 Task: Search one way flight ticket for 2 adults, 2 infants in seat and 1 infant on lap in first from Obyan,saipan Island: Saipan International Airport (francisco C. Ada) to Rockford: Chicago Rockford International Airport(was Northwest Chicagoland Regional Airport At Rockford) on 5-1-2023. Number of bags: 3 checked bags. Price is upto 65000. Outbound departure time preference is 4:45.
Action: Mouse moved to (246, 401)
Screenshot: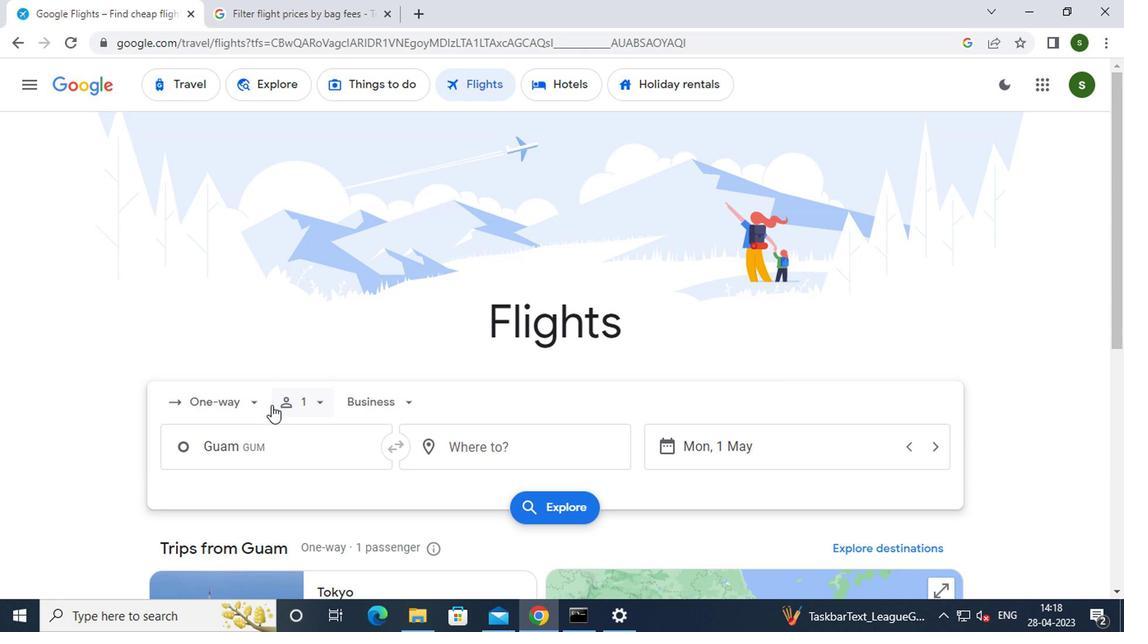
Action: Mouse pressed left at (246, 401)
Screenshot: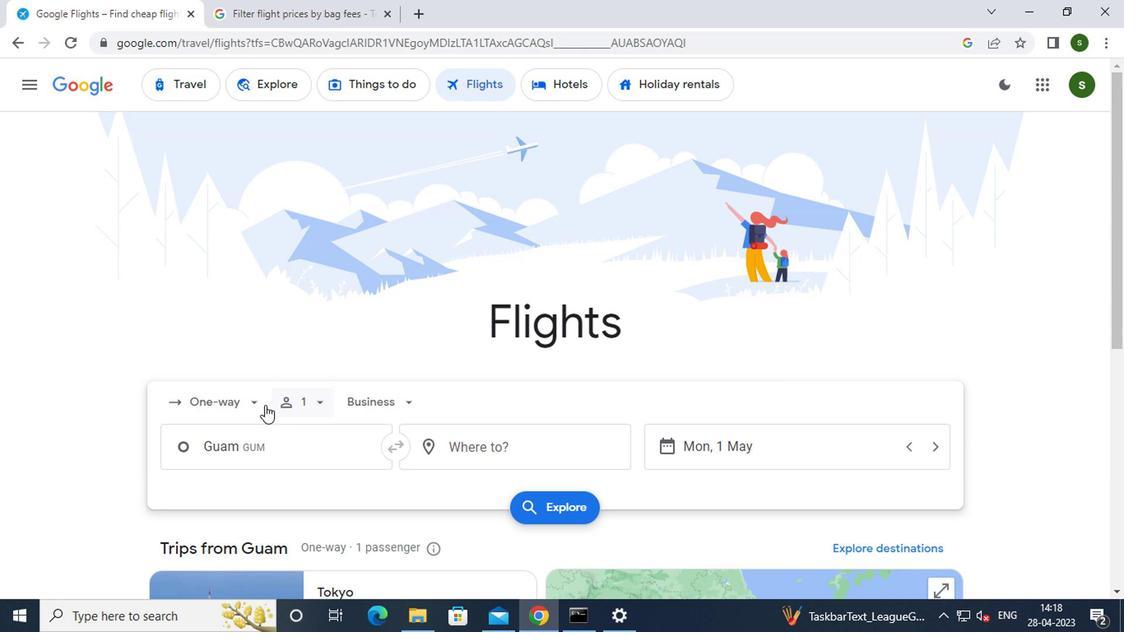 
Action: Mouse moved to (250, 478)
Screenshot: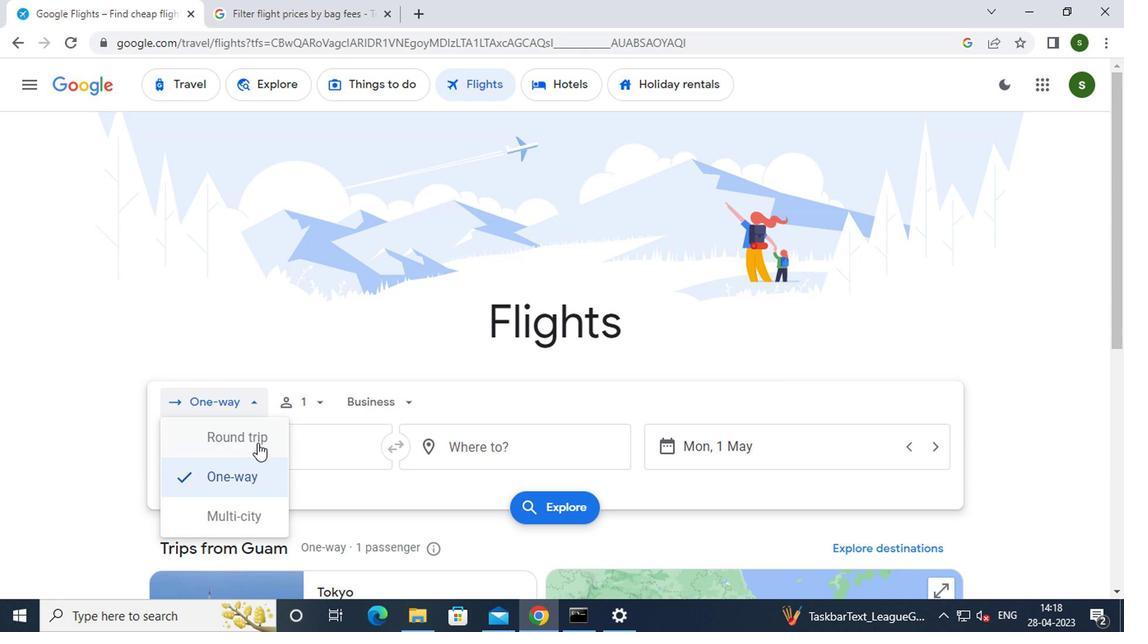 
Action: Mouse pressed left at (250, 478)
Screenshot: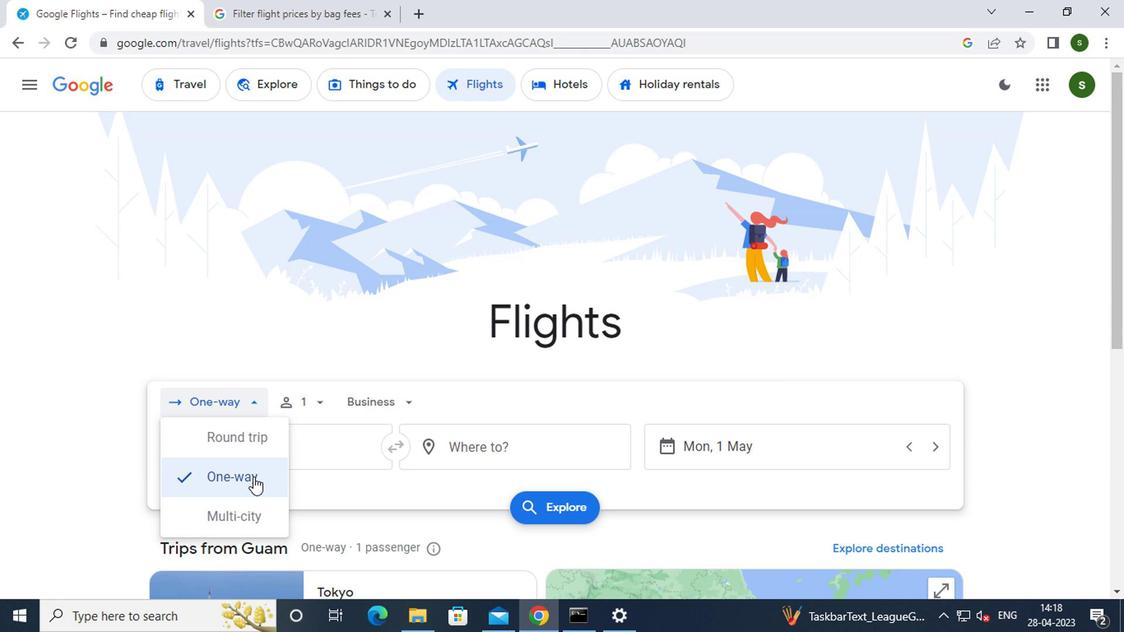 
Action: Mouse moved to (312, 395)
Screenshot: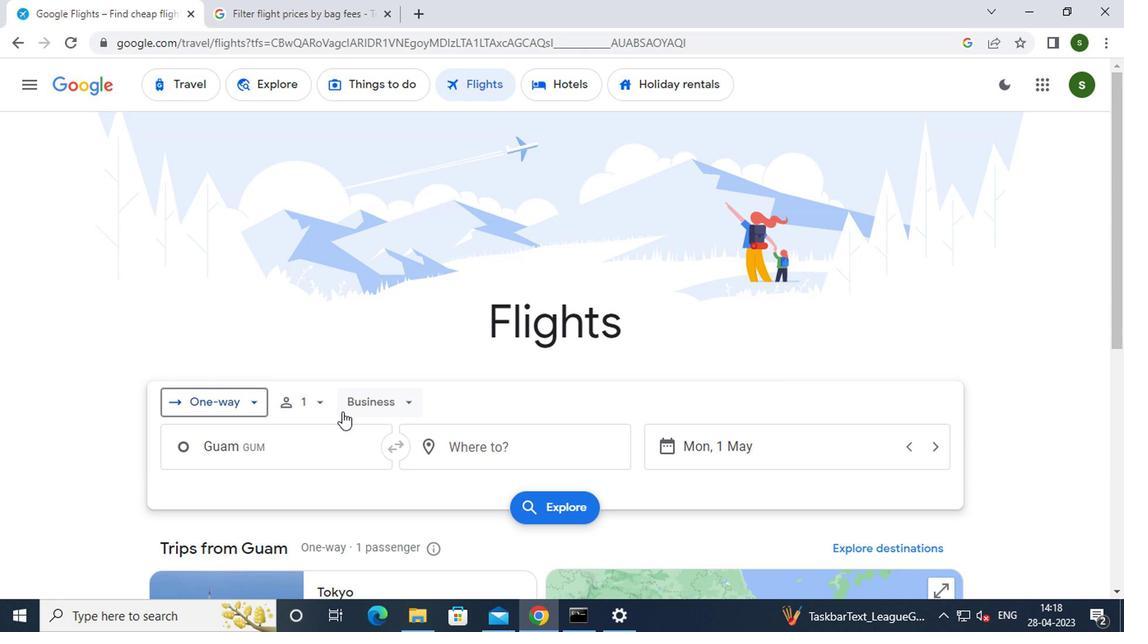 
Action: Mouse pressed left at (312, 395)
Screenshot: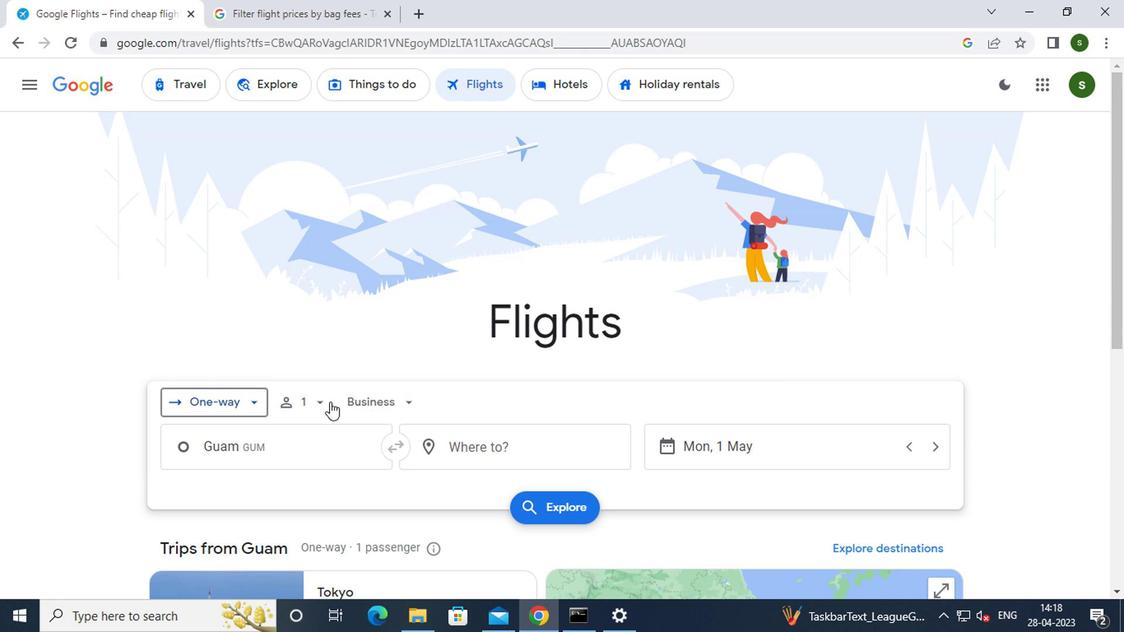 
Action: Mouse moved to (441, 442)
Screenshot: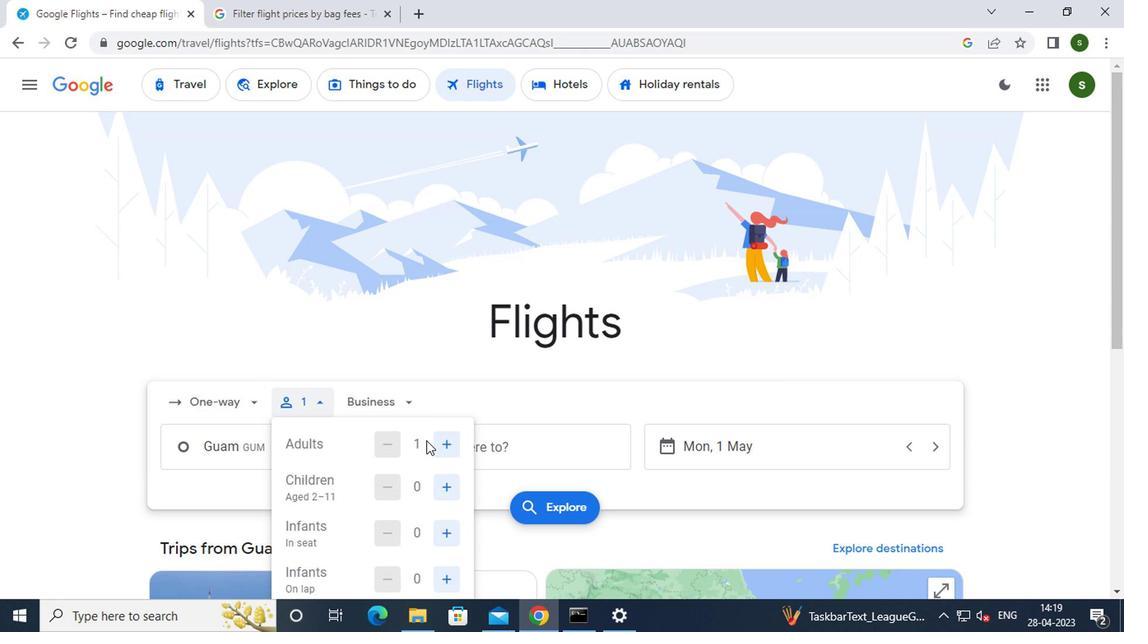 
Action: Mouse pressed left at (441, 442)
Screenshot: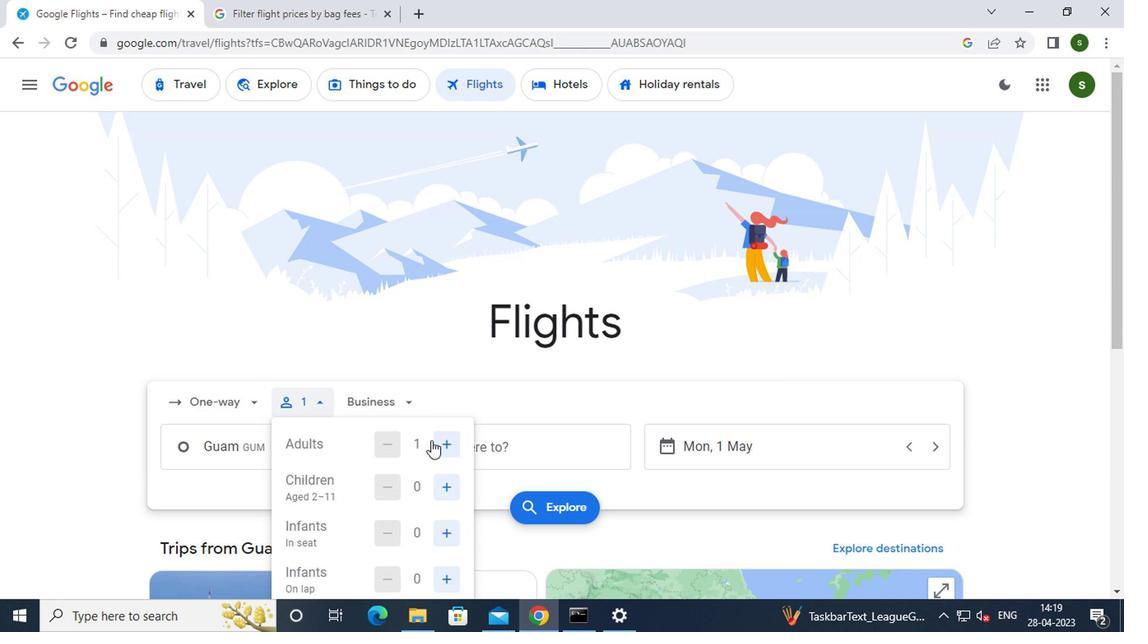 
Action: Mouse pressed left at (441, 442)
Screenshot: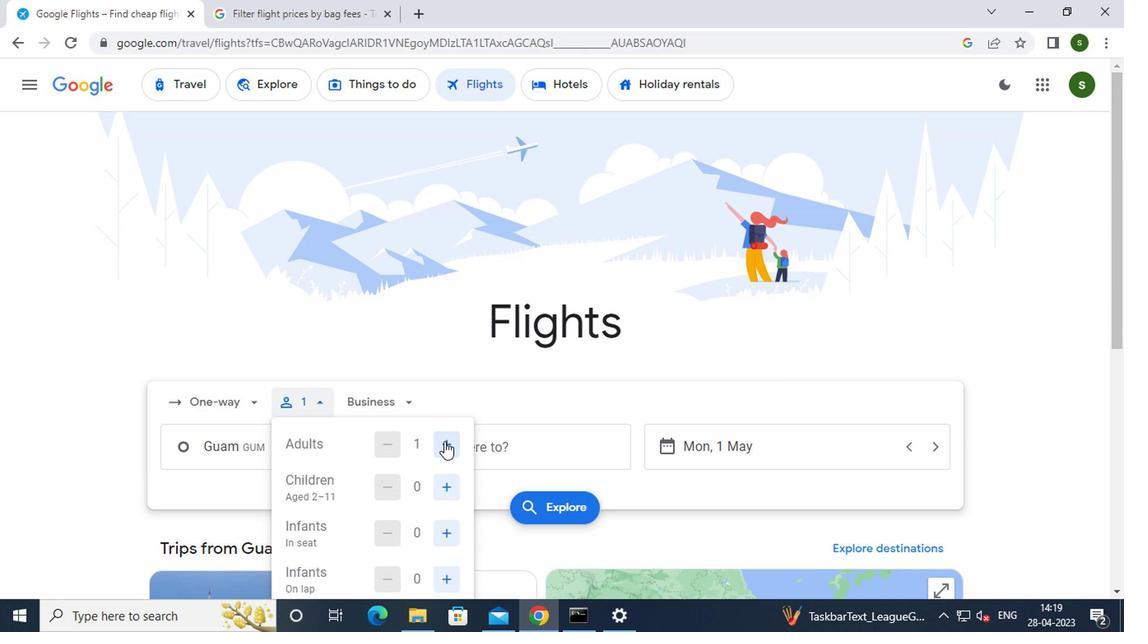
Action: Mouse moved to (383, 449)
Screenshot: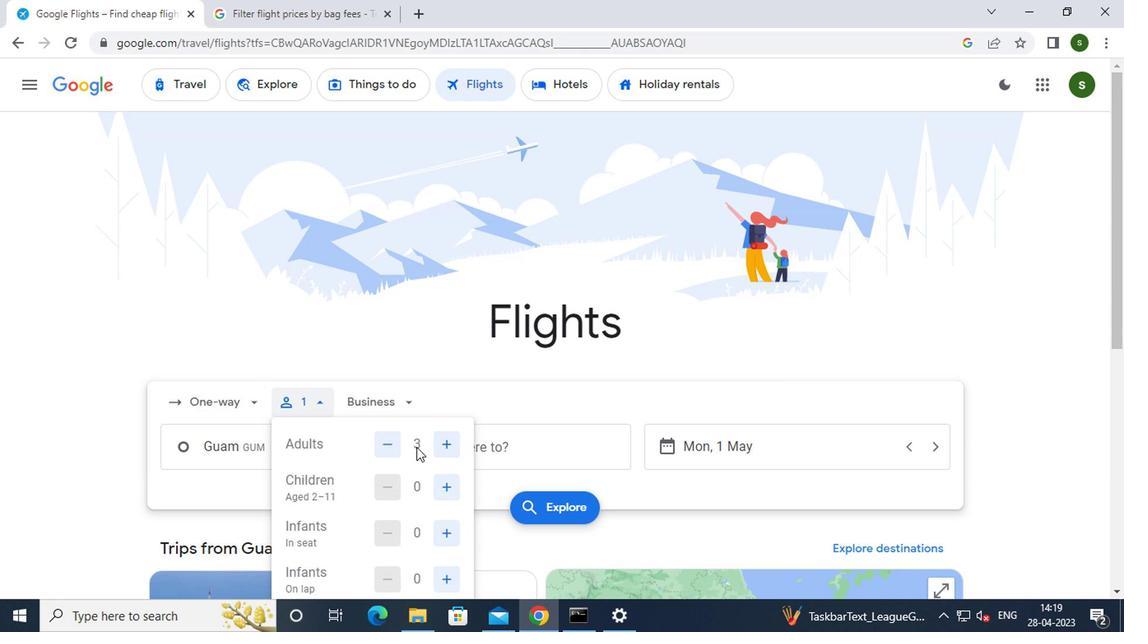 
Action: Mouse pressed left at (383, 449)
Screenshot: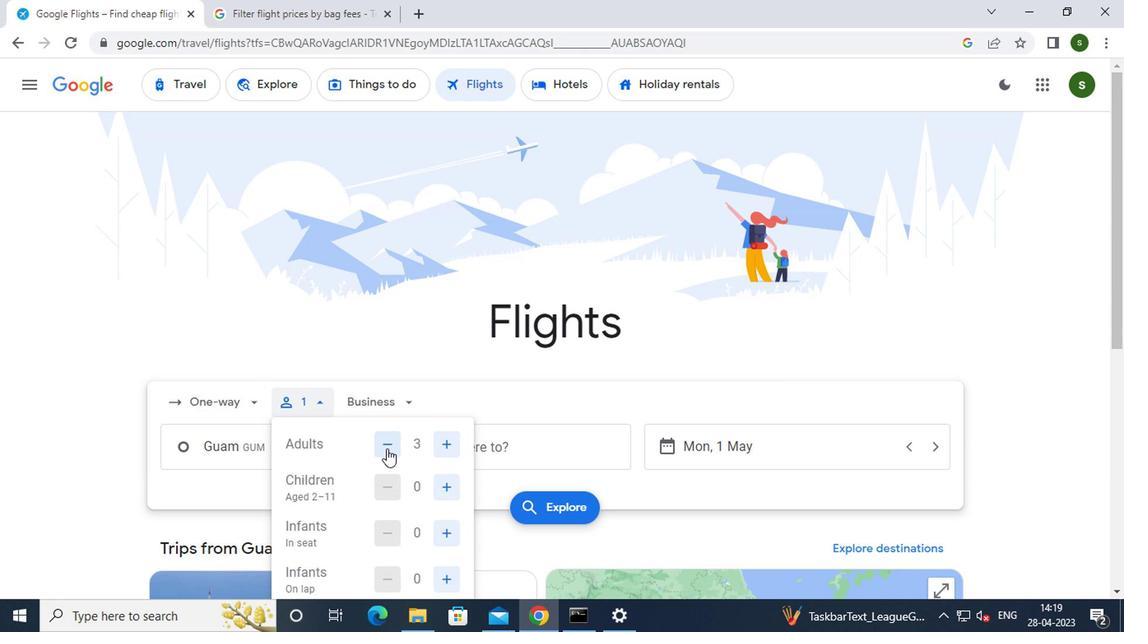 
Action: Mouse moved to (437, 527)
Screenshot: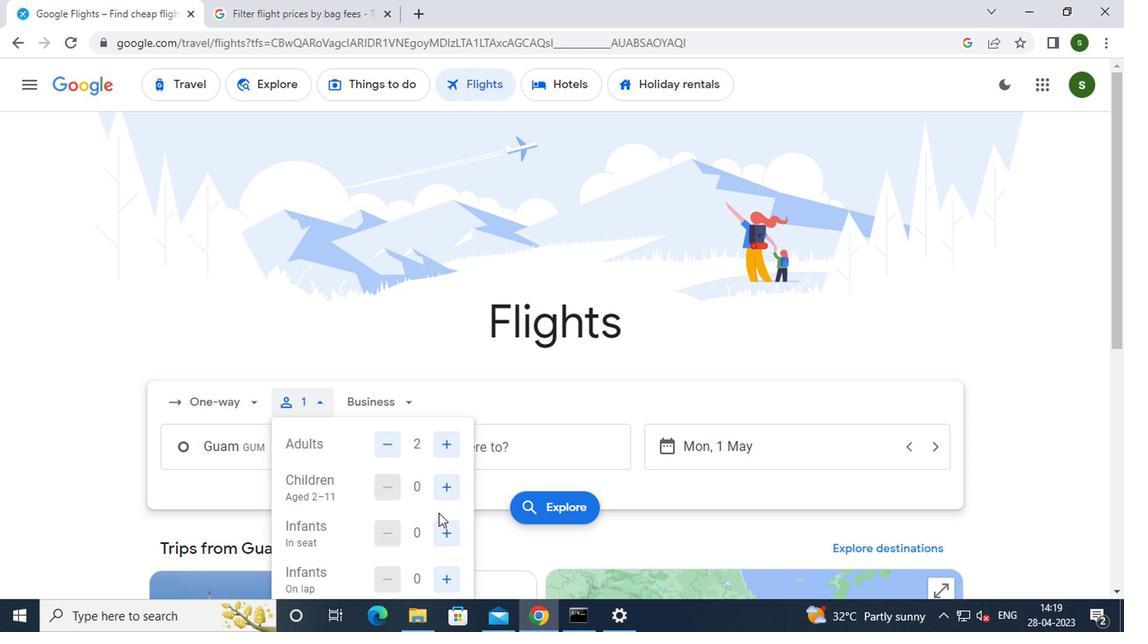 
Action: Mouse pressed left at (437, 527)
Screenshot: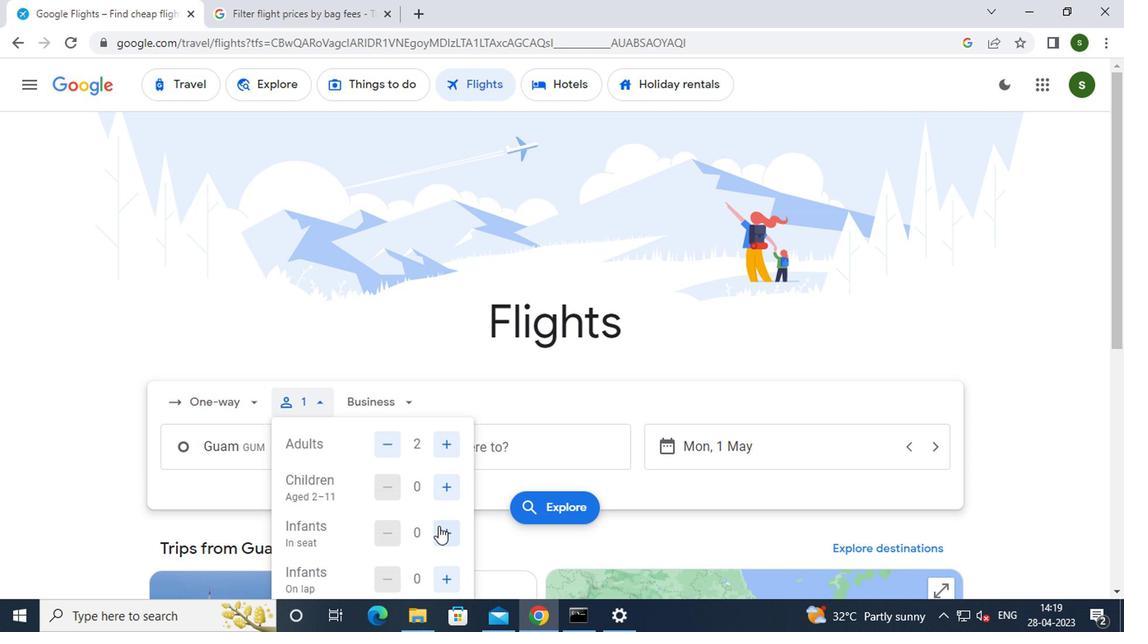 
Action: Mouse pressed left at (437, 527)
Screenshot: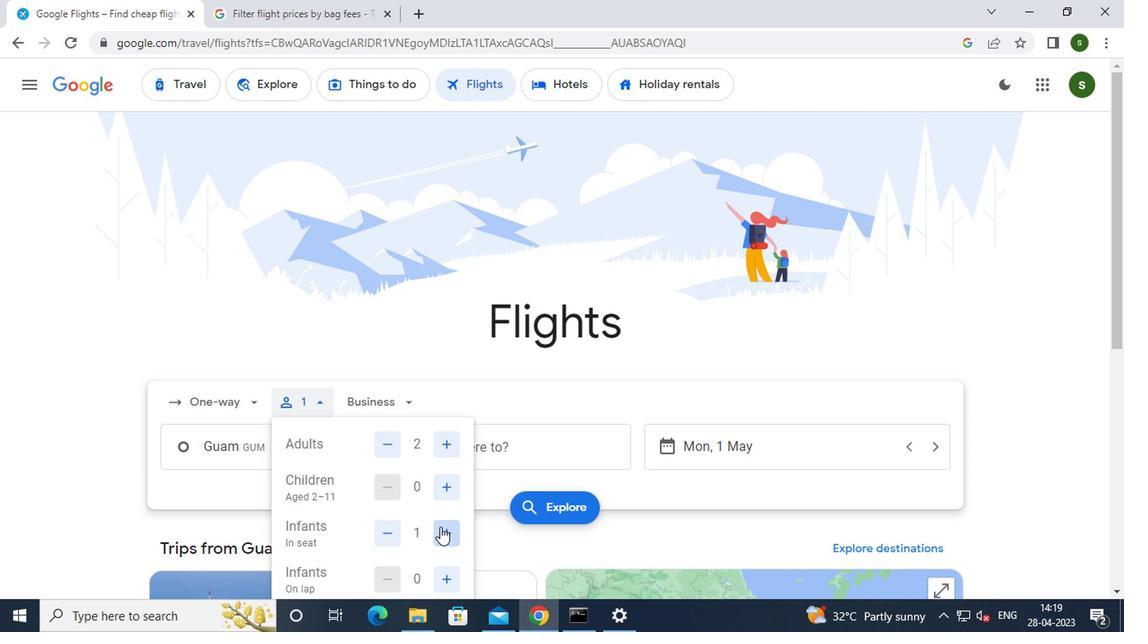 
Action: Mouse moved to (443, 574)
Screenshot: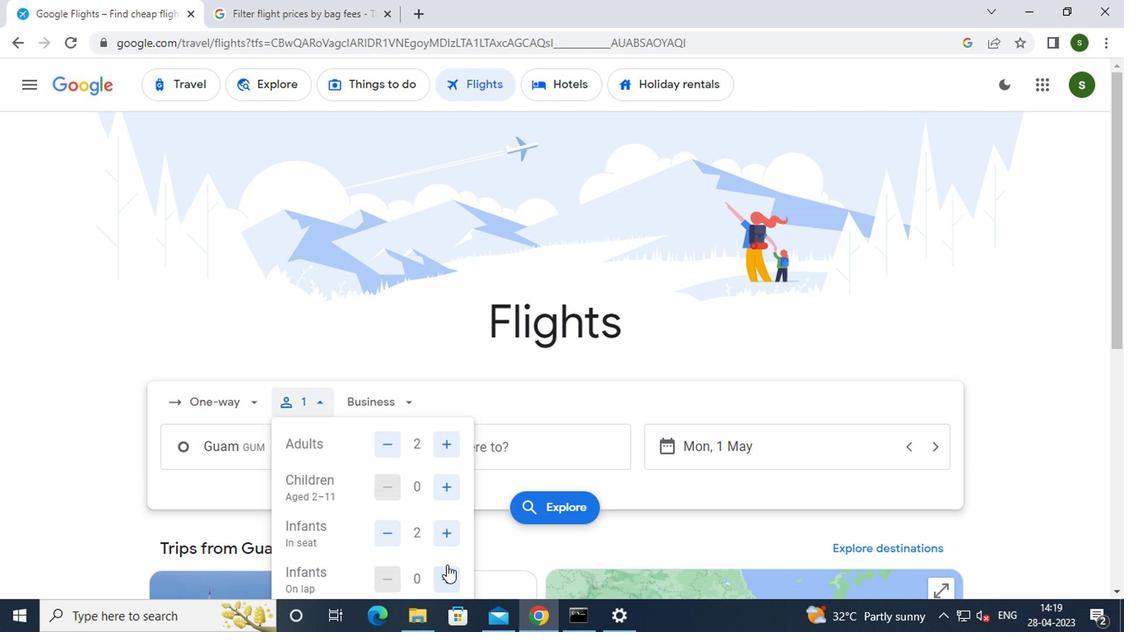 
Action: Mouse pressed left at (443, 574)
Screenshot: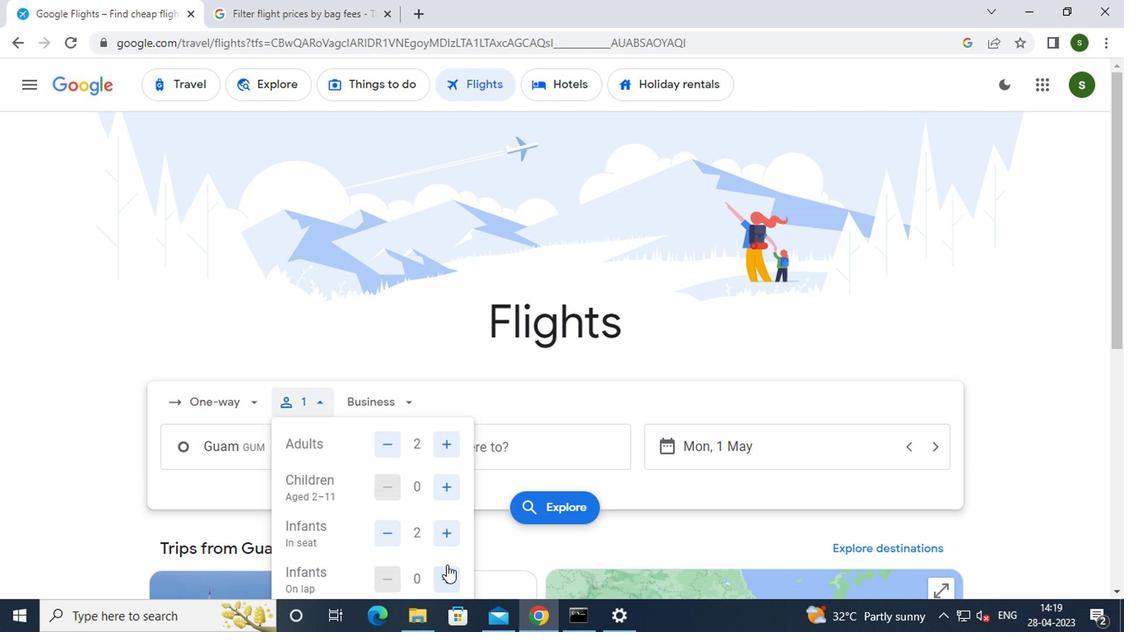 
Action: Mouse moved to (384, 399)
Screenshot: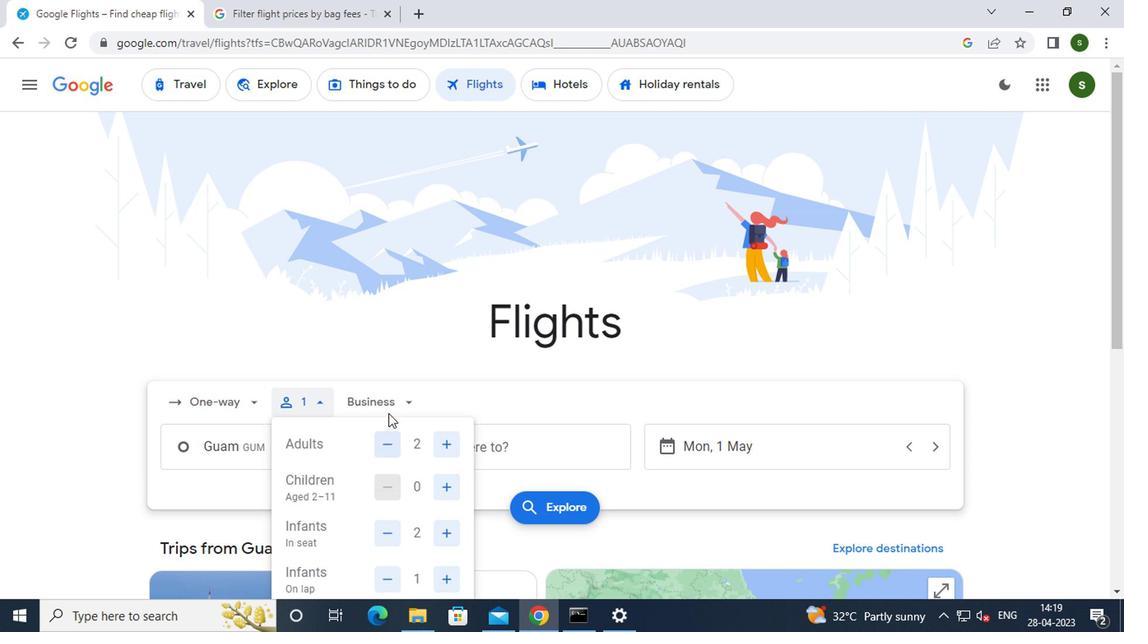 
Action: Mouse pressed left at (384, 399)
Screenshot: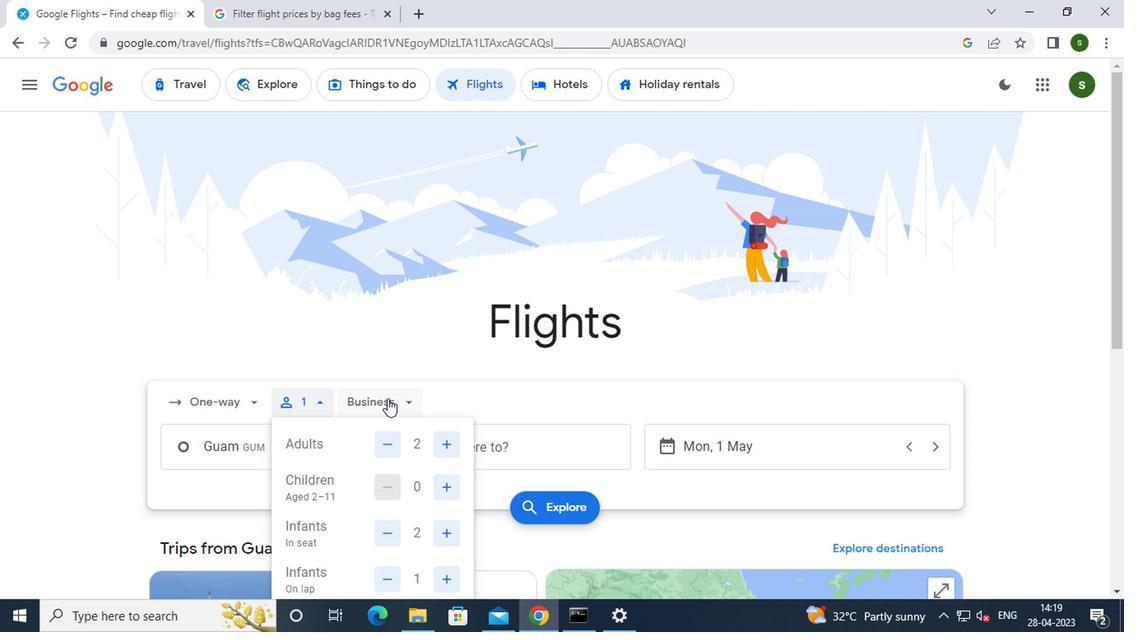 
Action: Mouse moved to (402, 551)
Screenshot: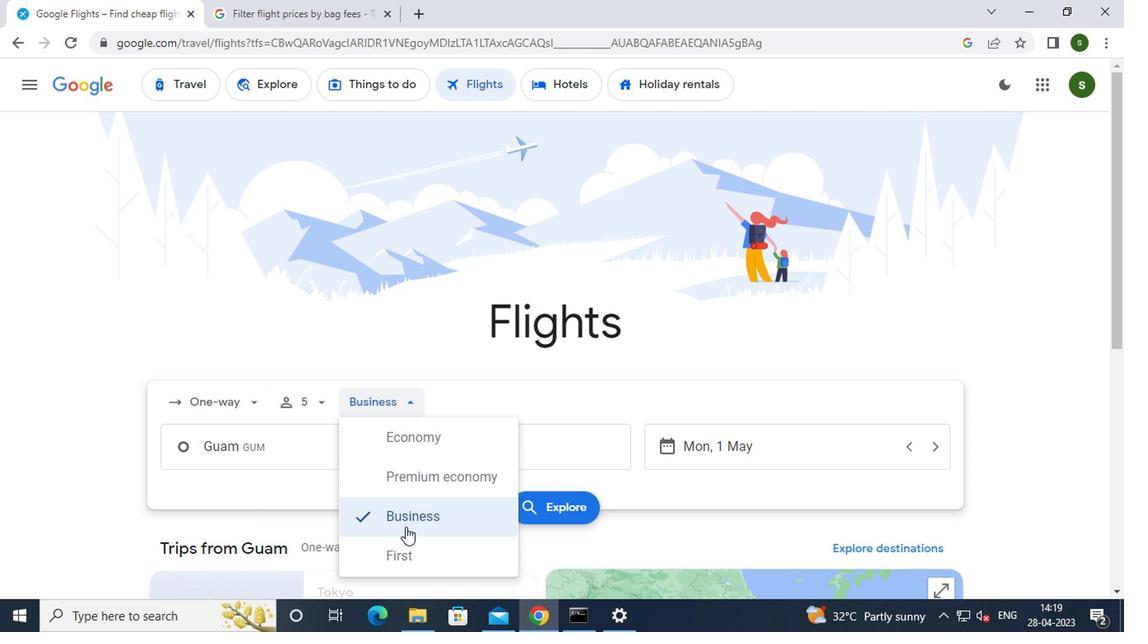 
Action: Mouse pressed left at (402, 551)
Screenshot: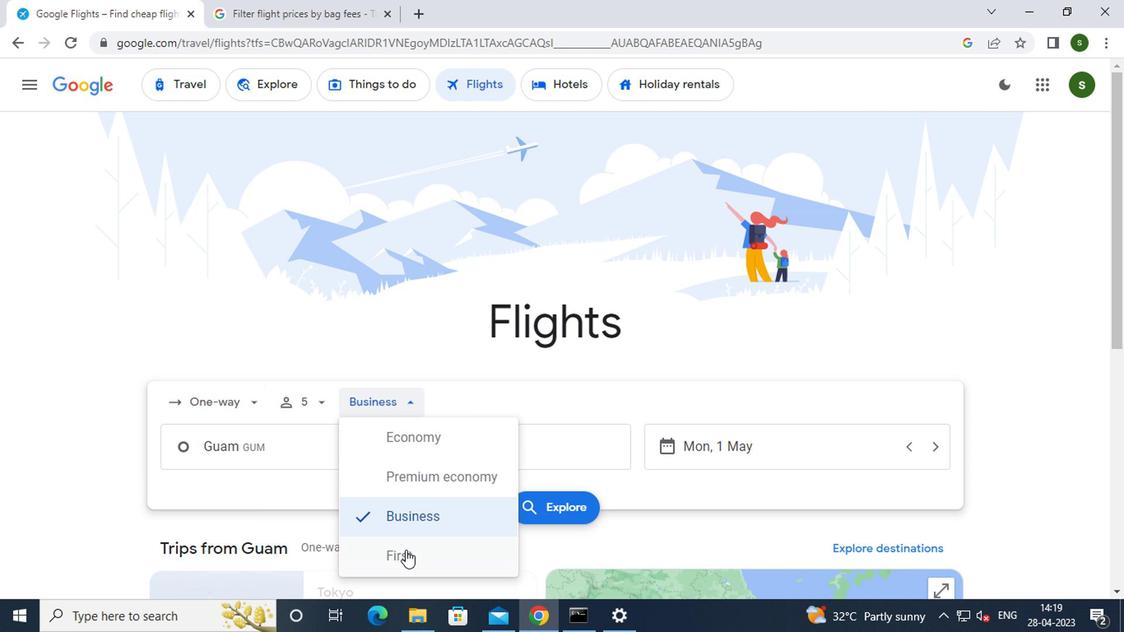 
Action: Mouse moved to (315, 448)
Screenshot: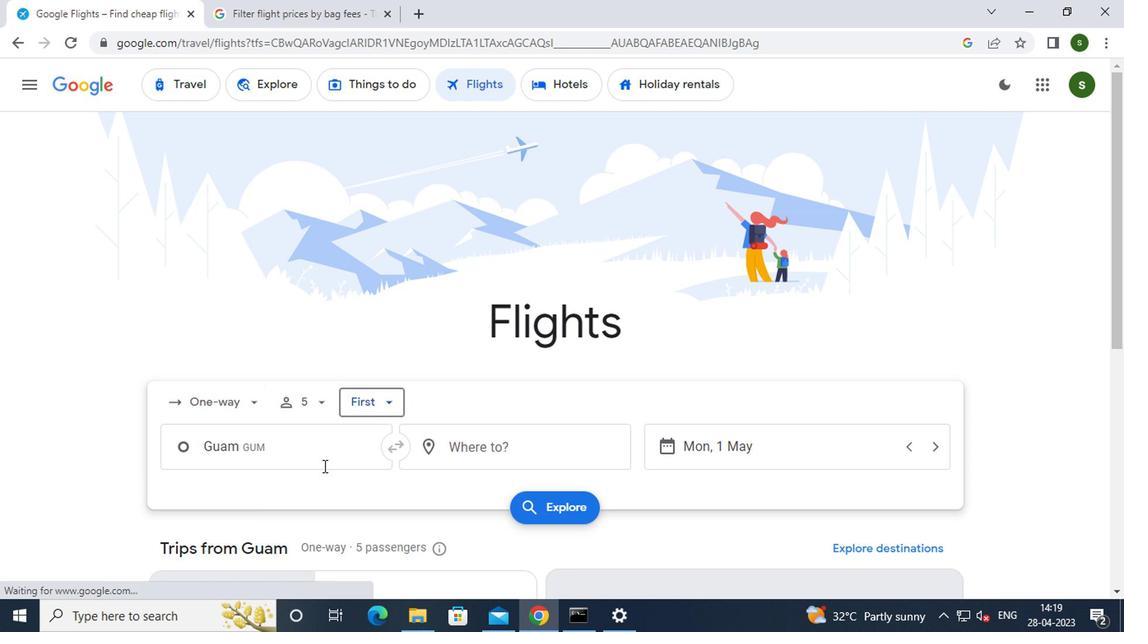 
Action: Mouse pressed left at (315, 448)
Screenshot: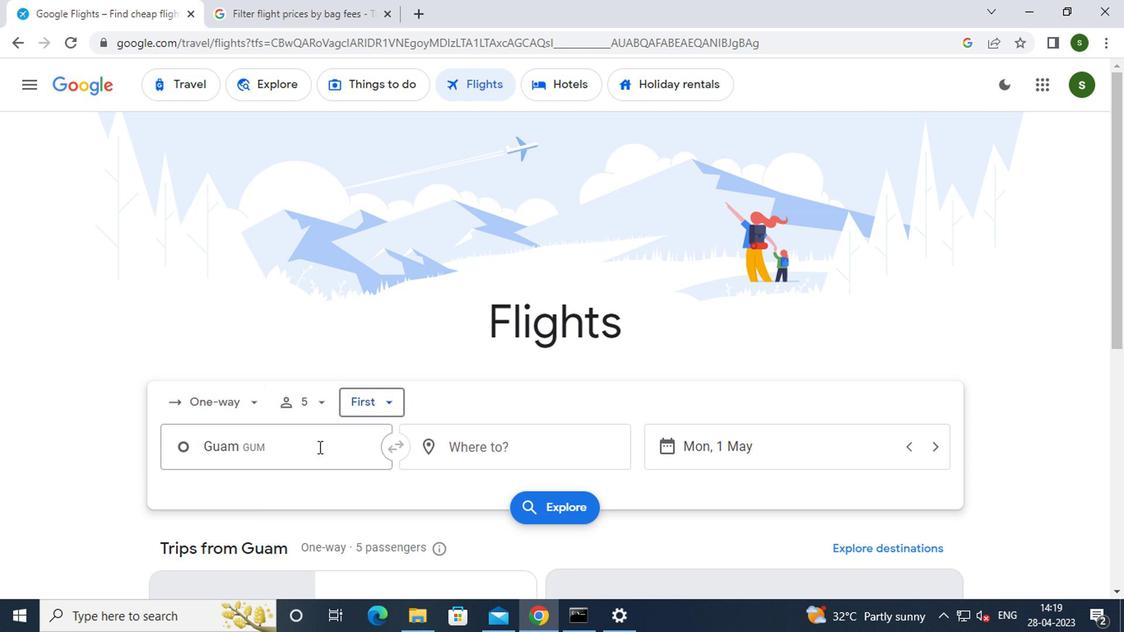 
Action: Key pressed o<Key.caps_lock>byan
Screenshot: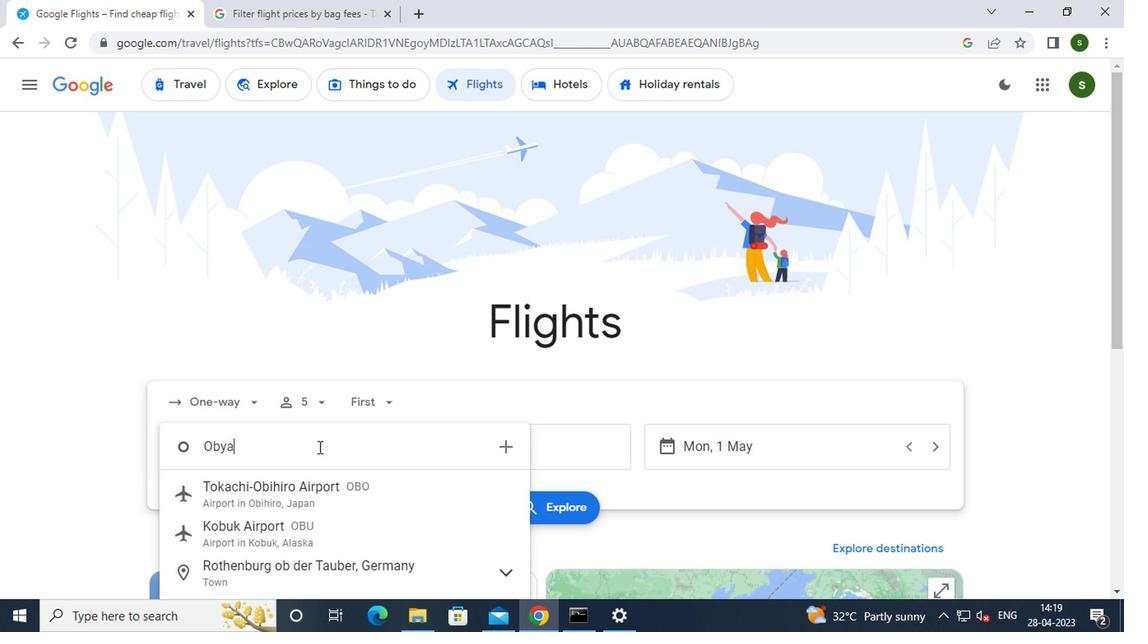 
Action: Mouse moved to (322, 533)
Screenshot: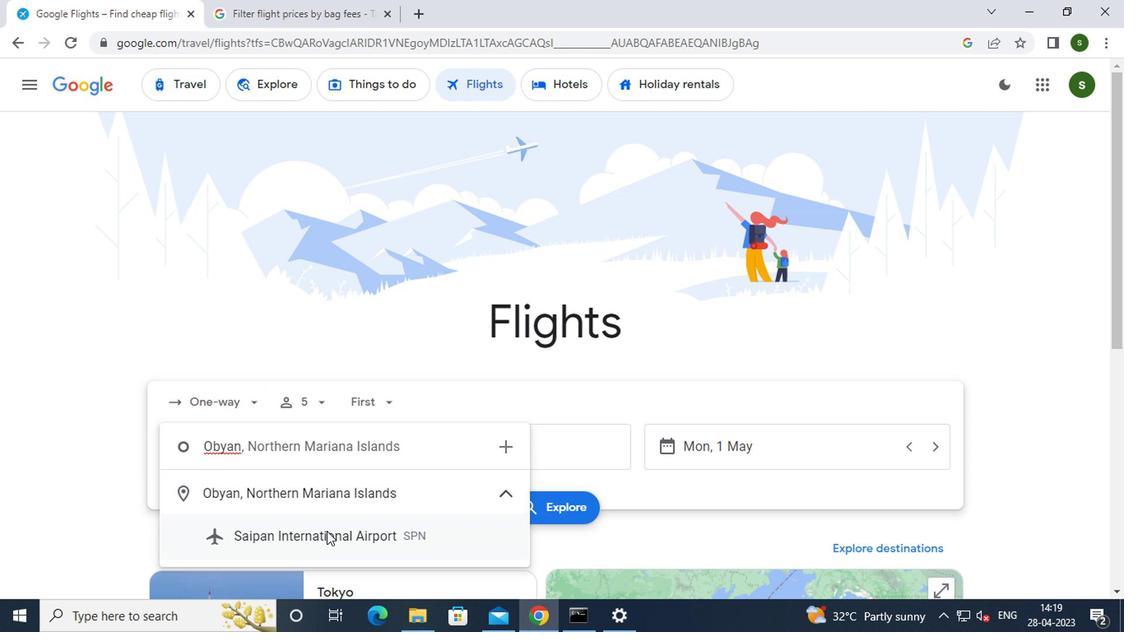 
Action: Mouse pressed left at (322, 533)
Screenshot: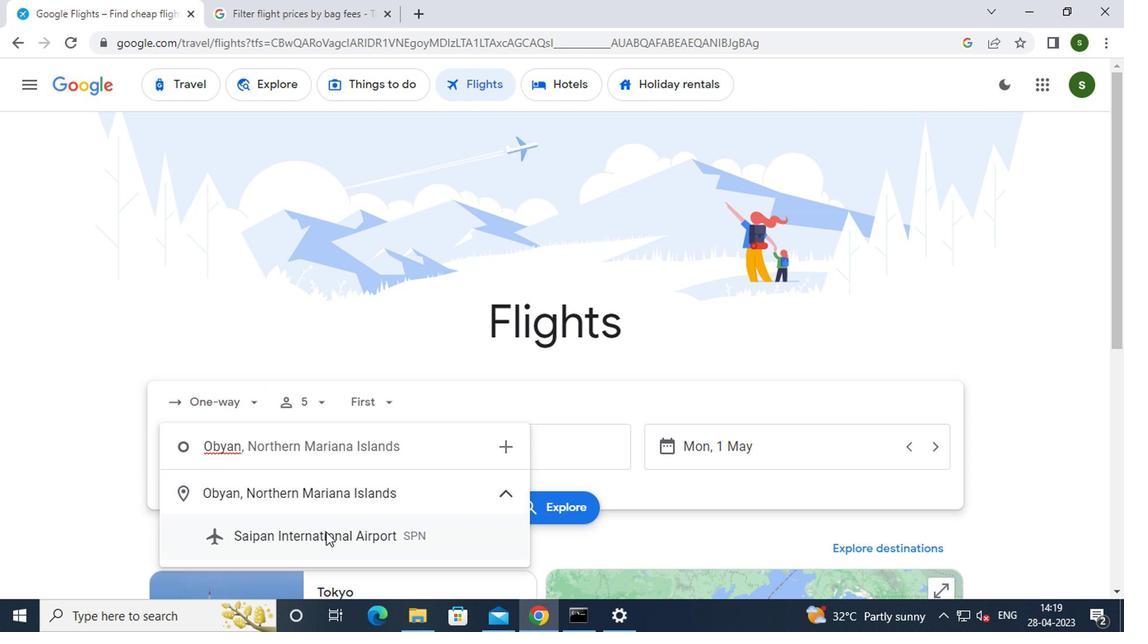 
Action: Mouse moved to (452, 440)
Screenshot: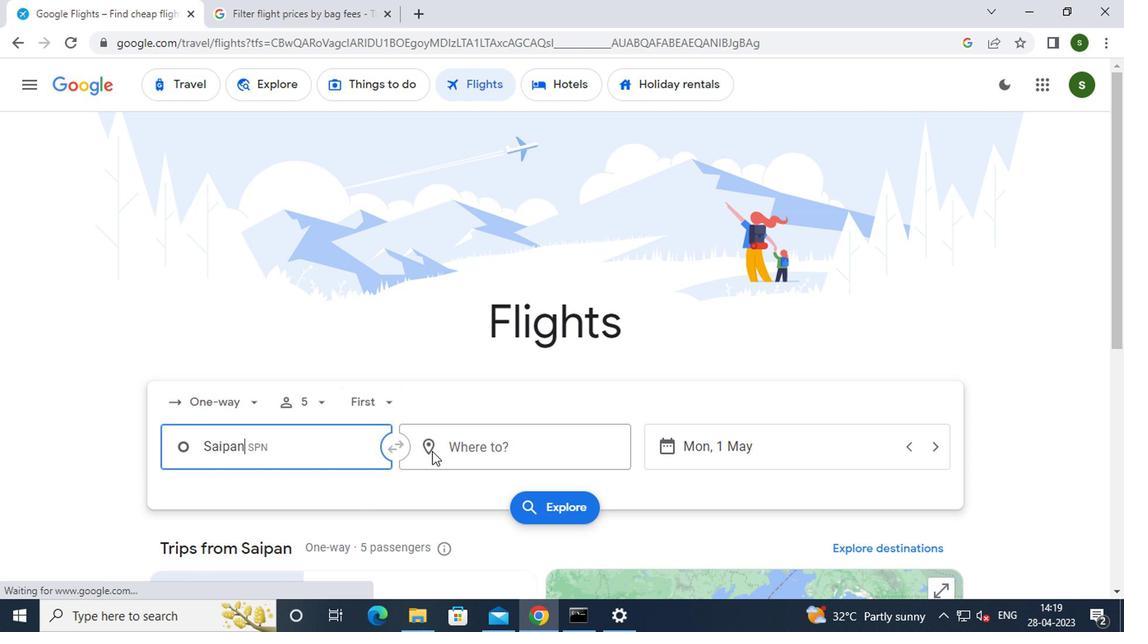 
Action: Mouse pressed left at (452, 440)
Screenshot: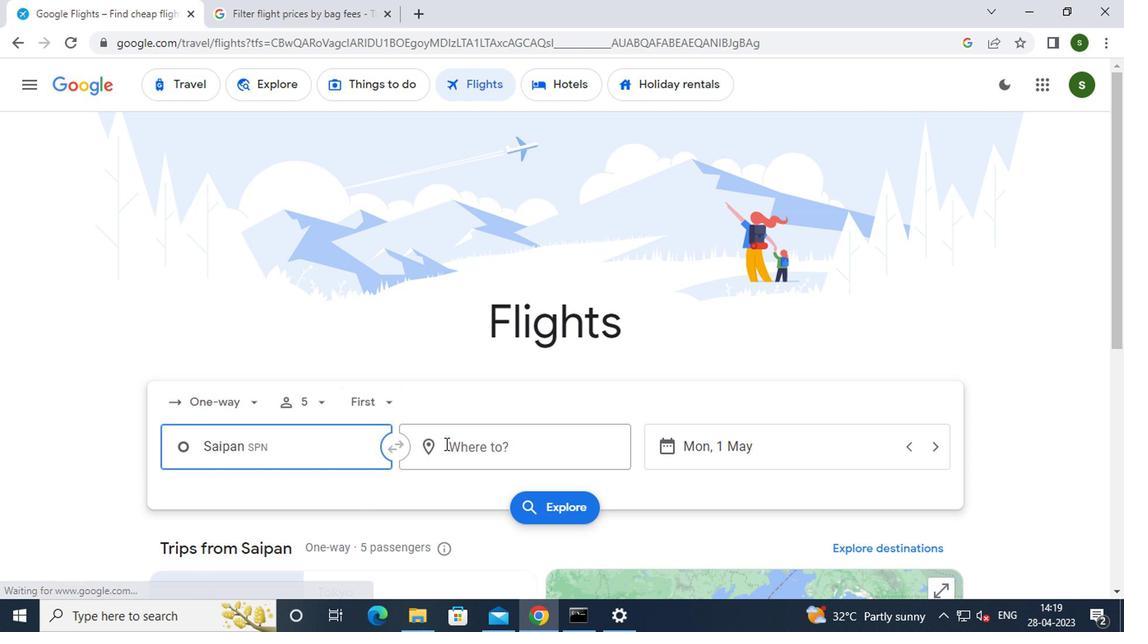 
Action: Mouse moved to (456, 439)
Screenshot: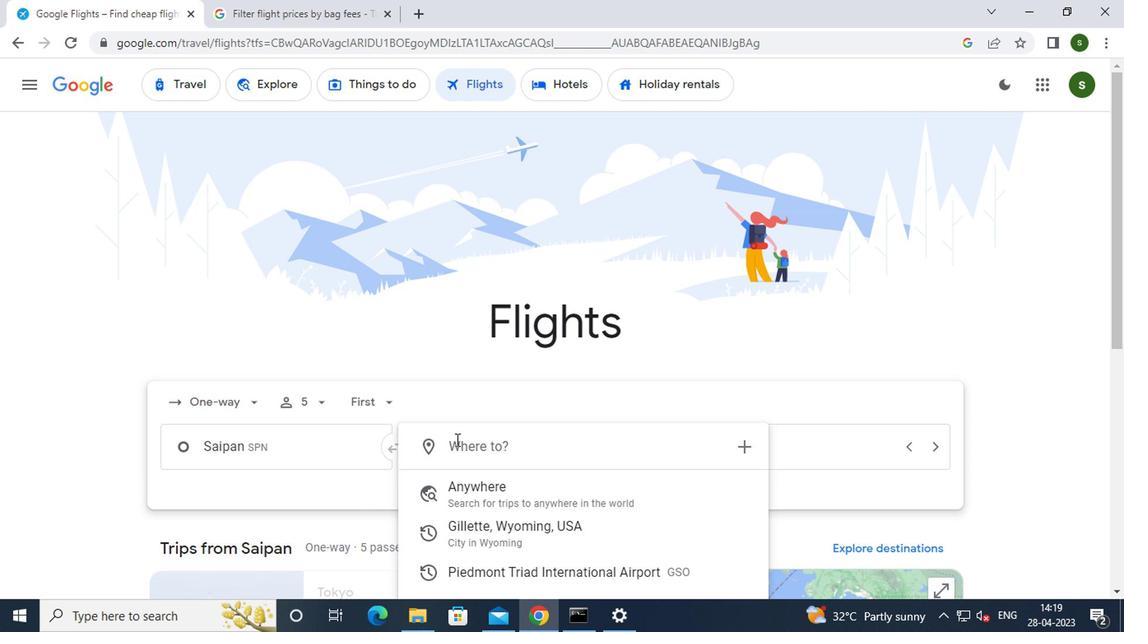
Action: Key pressed <Key.caps_lock>r<Key.caps_lock>ockford
Screenshot: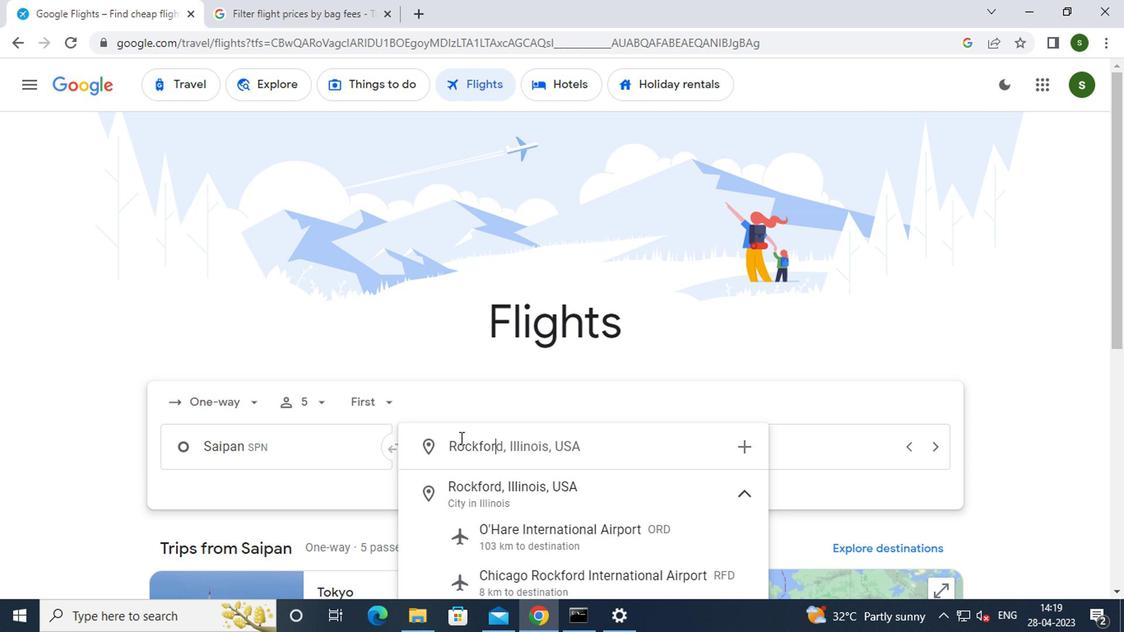 
Action: Mouse moved to (607, 586)
Screenshot: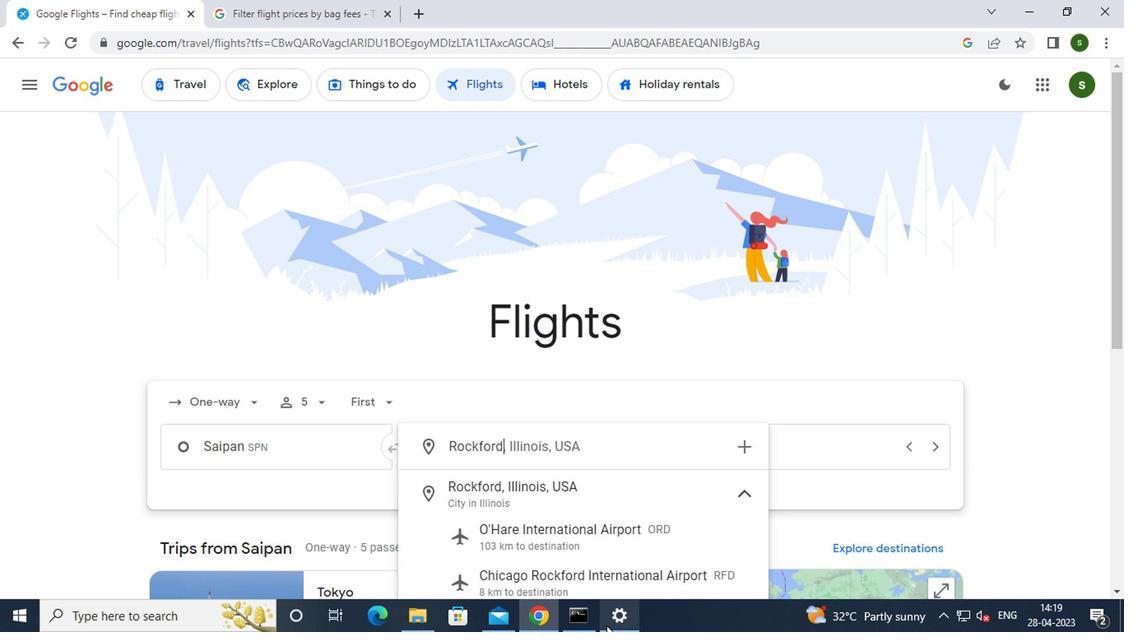 
Action: Mouse pressed left at (607, 586)
Screenshot: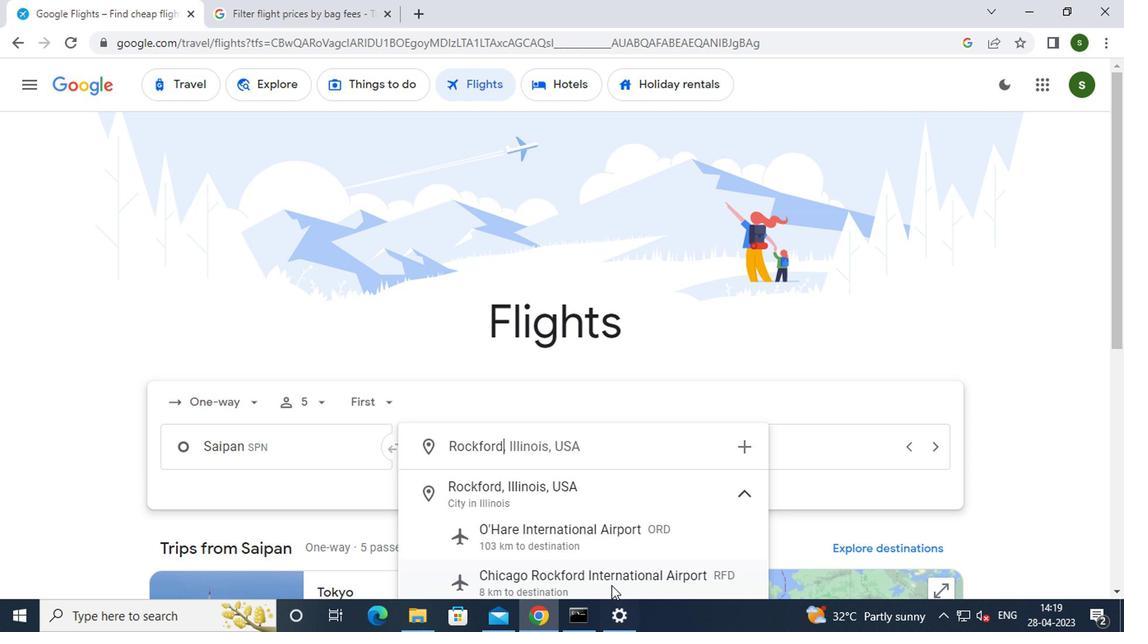 
Action: Mouse moved to (763, 445)
Screenshot: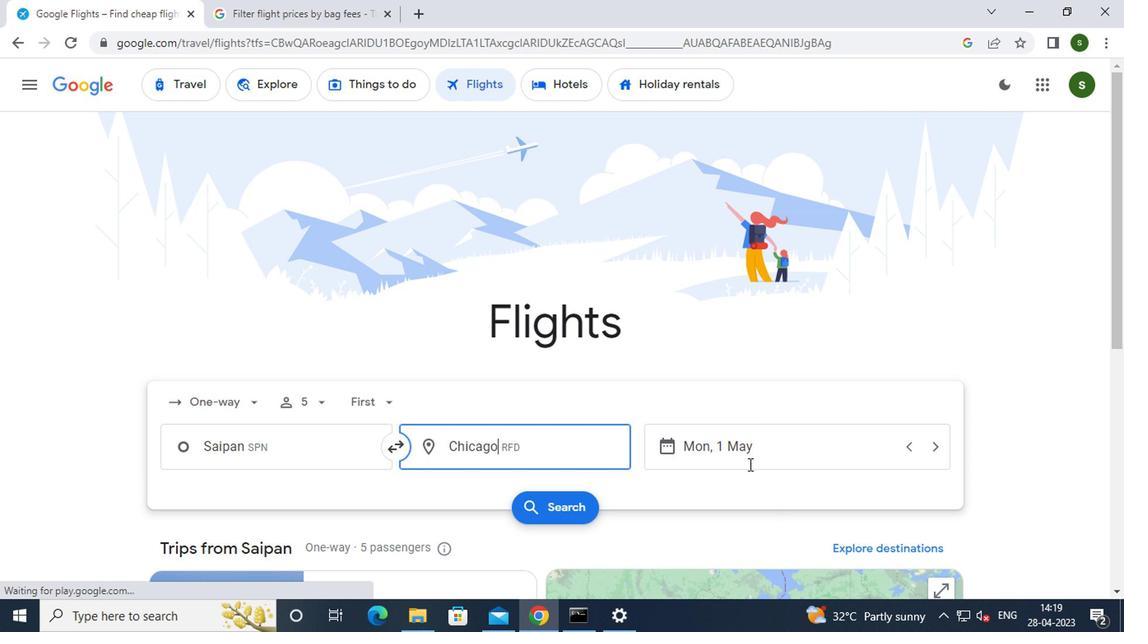 
Action: Mouse pressed left at (763, 445)
Screenshot: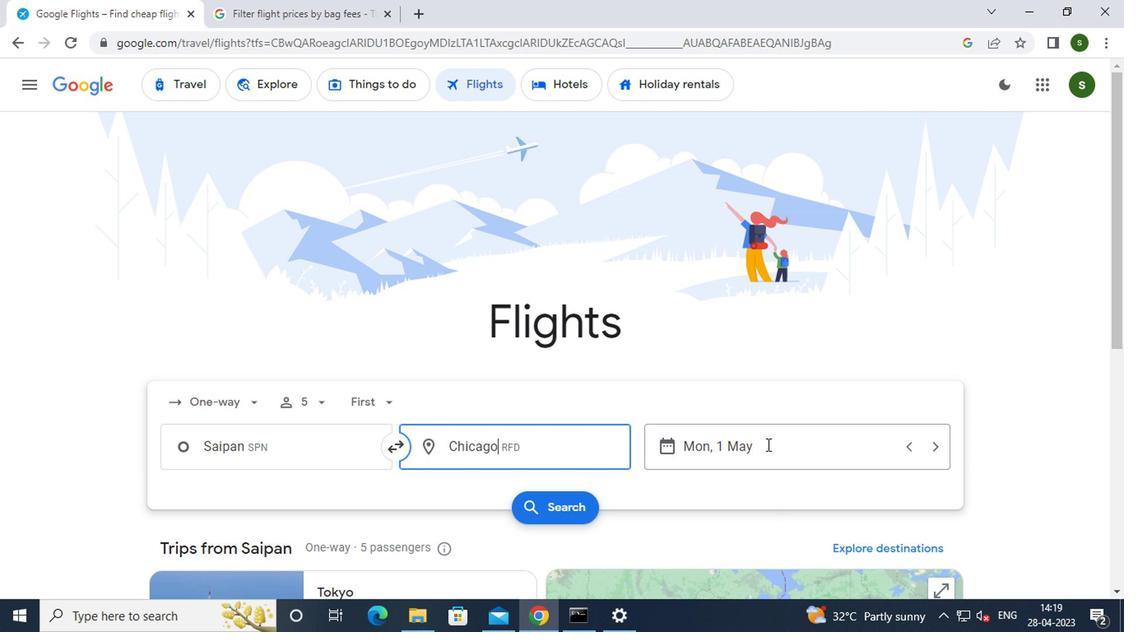 
Action: Mouse moved to (725, 301)
Screenshot: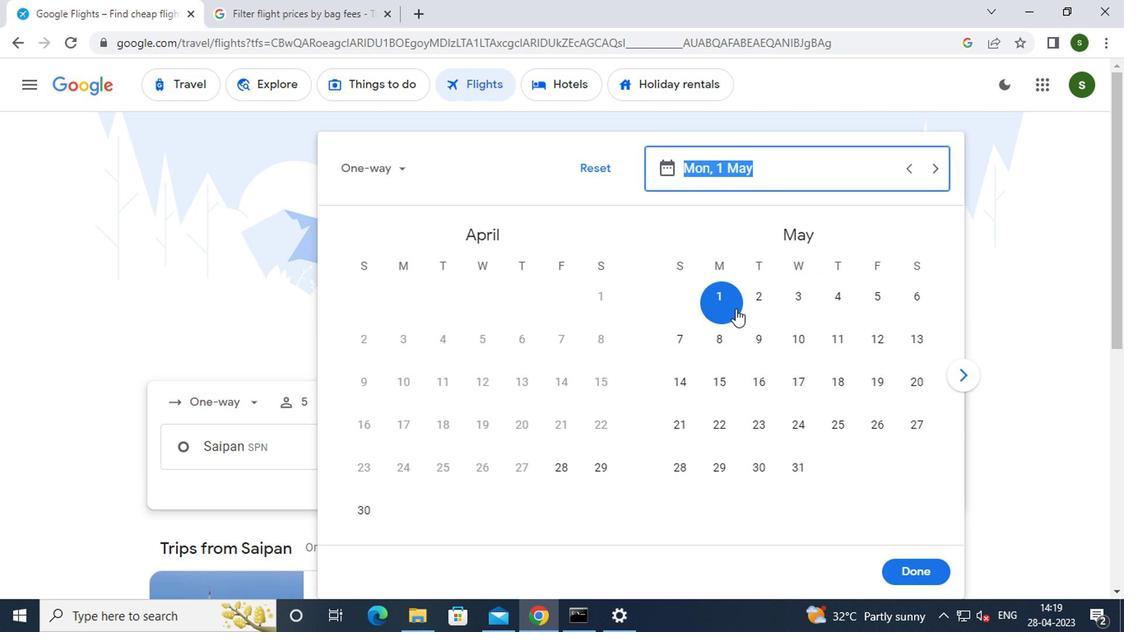 
Action: Mouse pressed left at (725, 301)
Screenshot: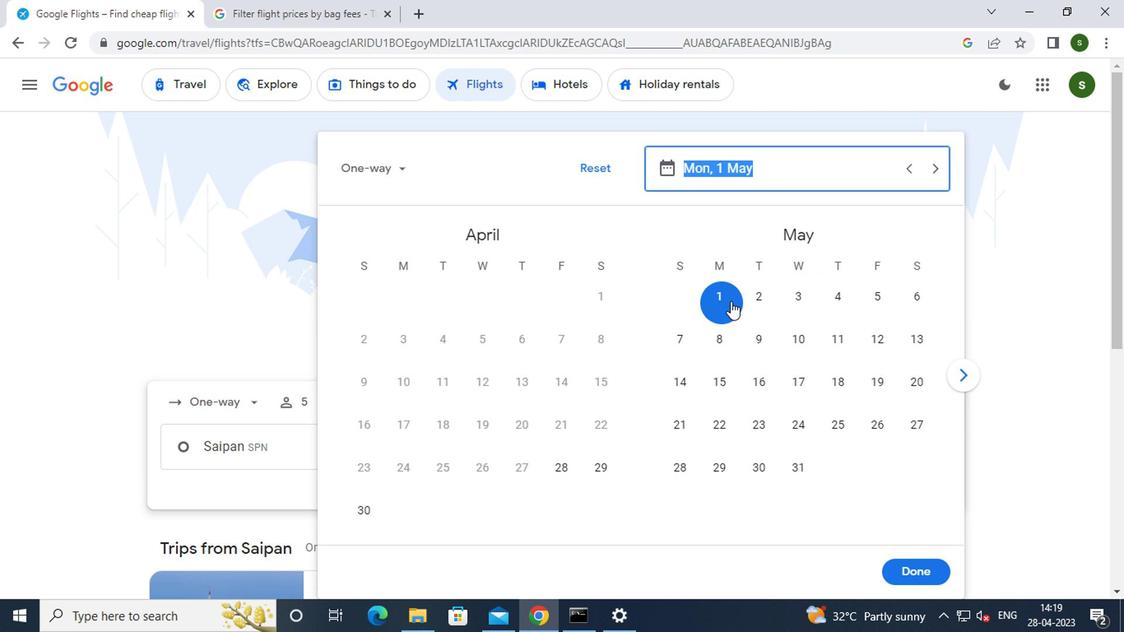 
Action: Mouse moved to (894, 567)
Screenshot: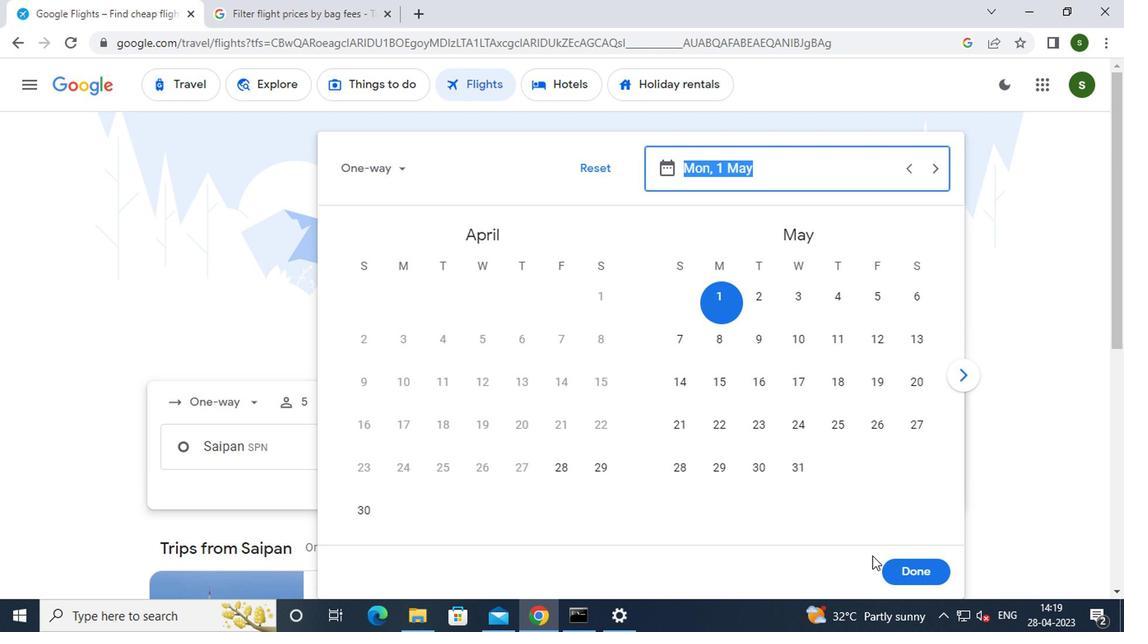 
Action: Mouse pressed left at (894, 567)
Screenshot: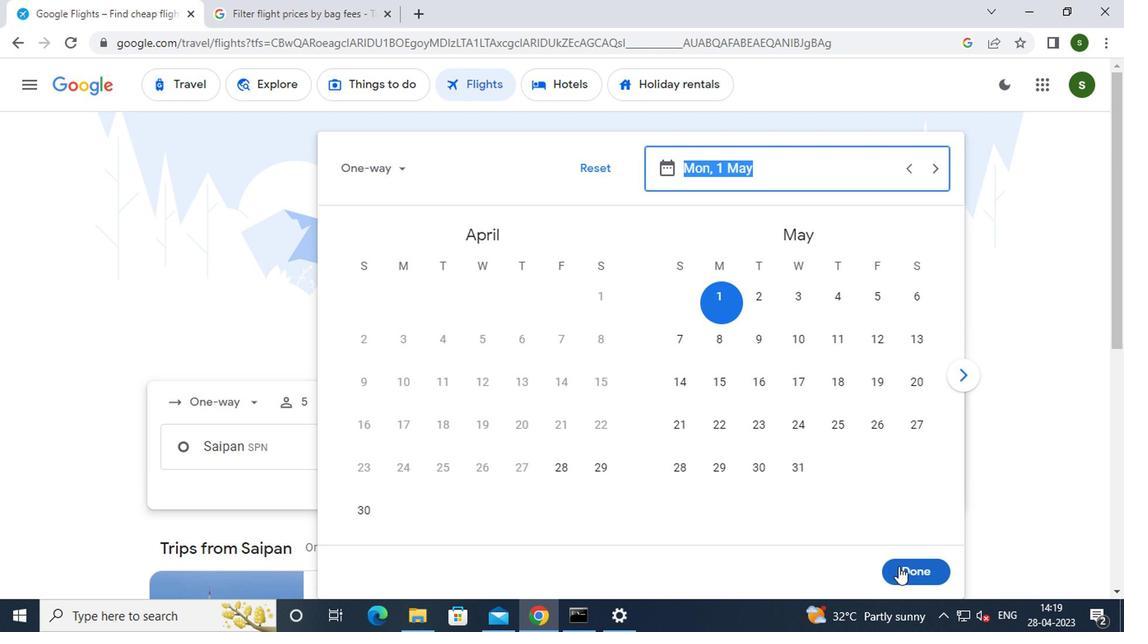 
Action: Mouse moved to (554, 507)
Screenshot: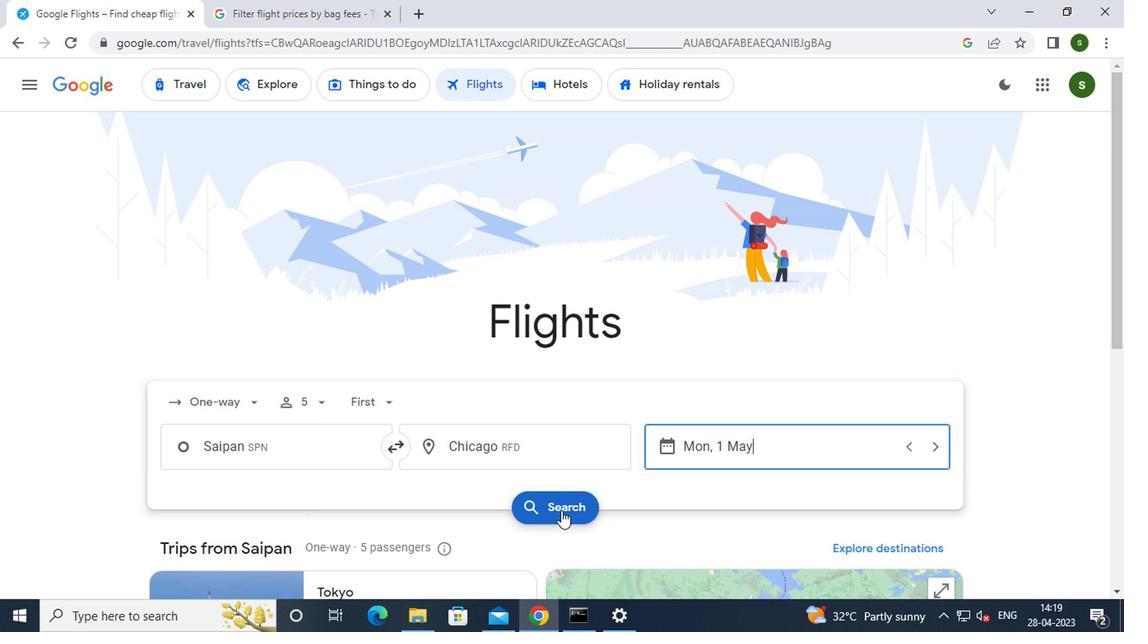 
Action: Mouse pressed left at (554, 507)
Screenshot: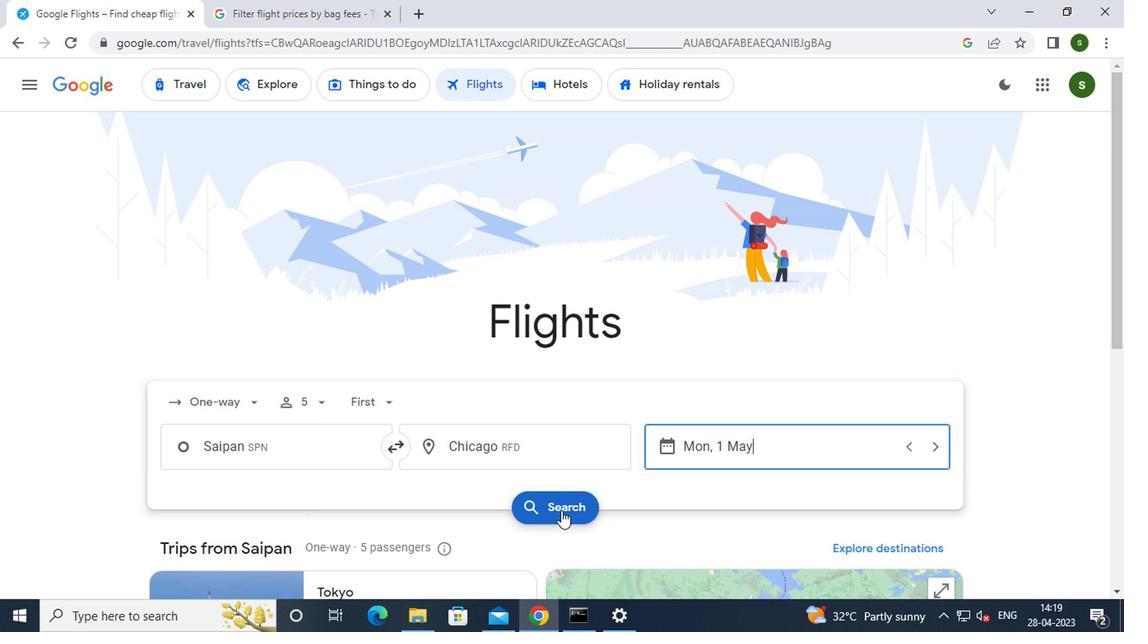 
Action: Mouse moved to (189, 247)
Screenshot: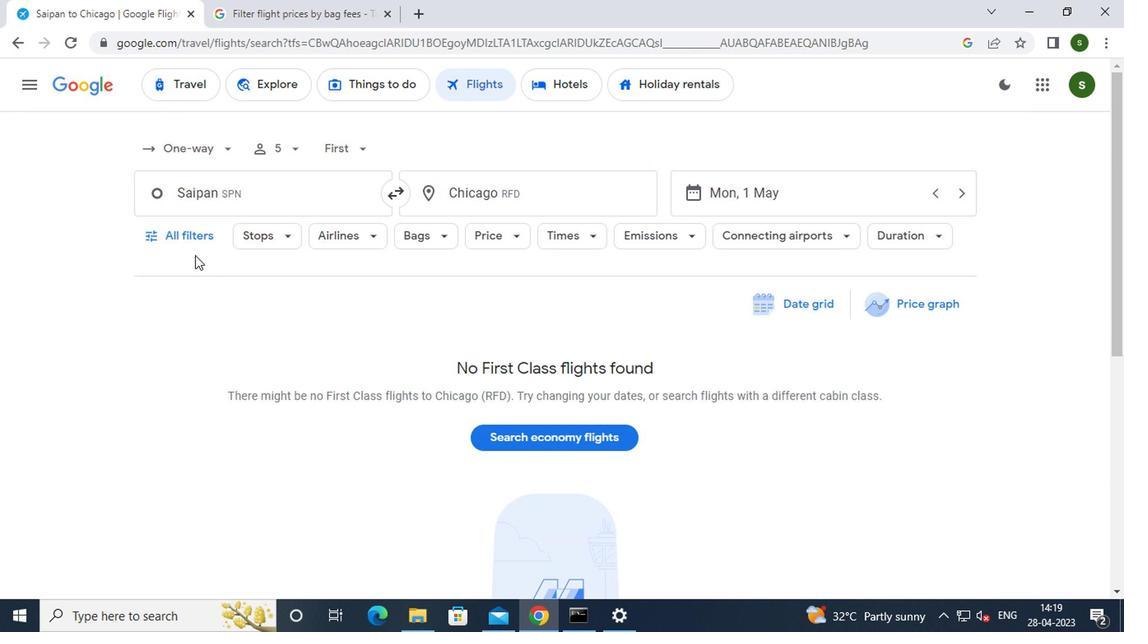 
Action: Mouse pressed left at (189, 247)
Screenshot: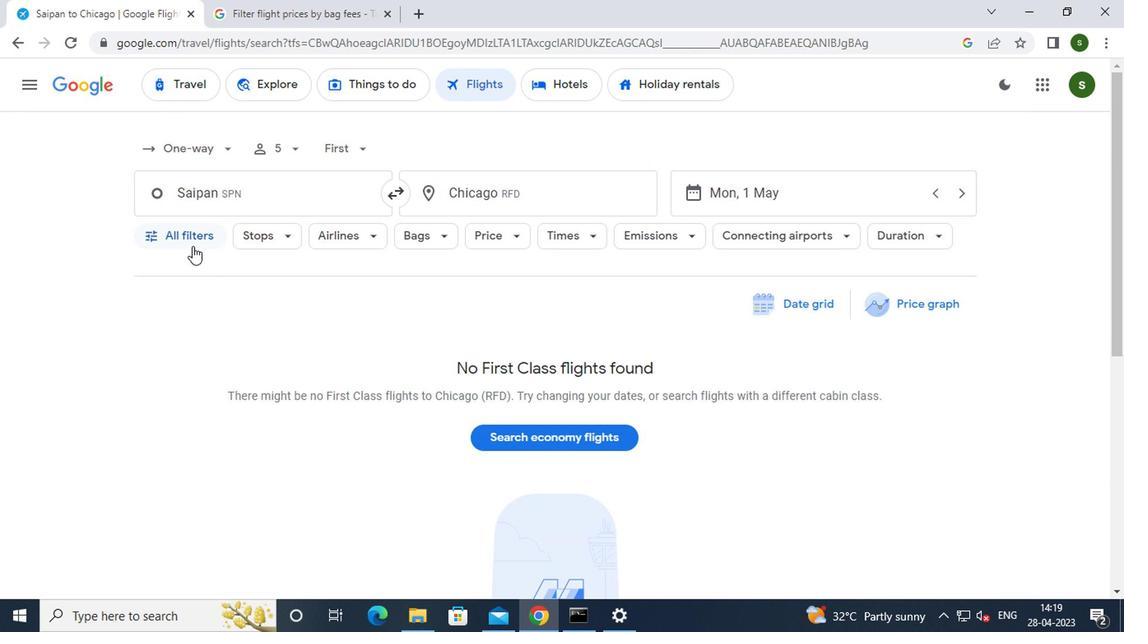 
Action: Mouse moved to (305, 347)
Screenshot: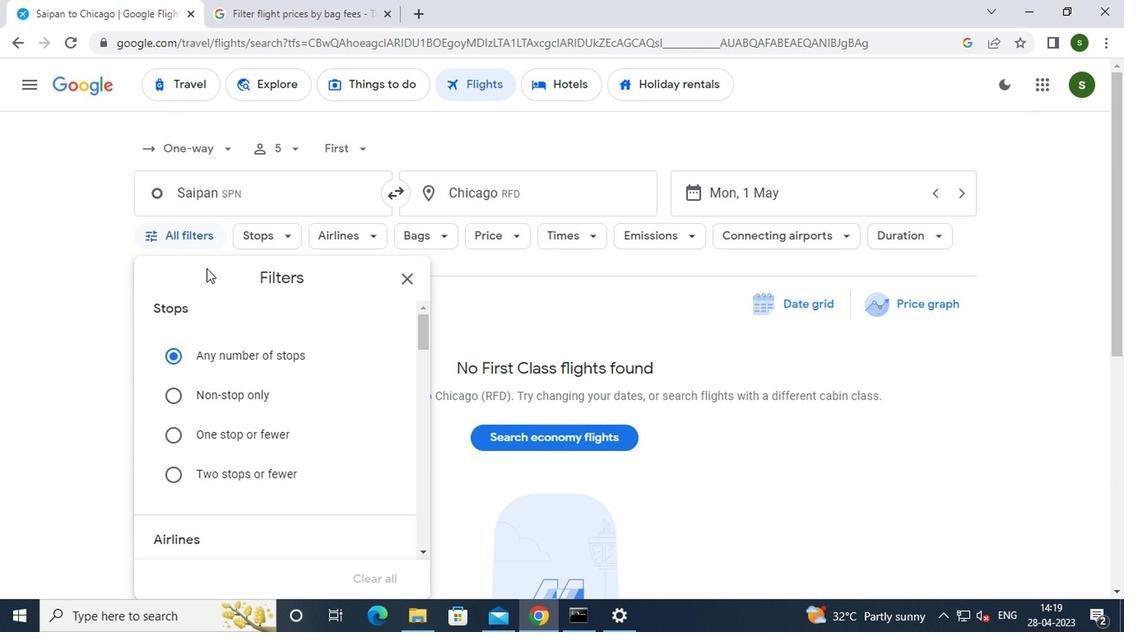 
Action: Mouse scrolled (305, 346) with delta (0, -1)
Screenshot: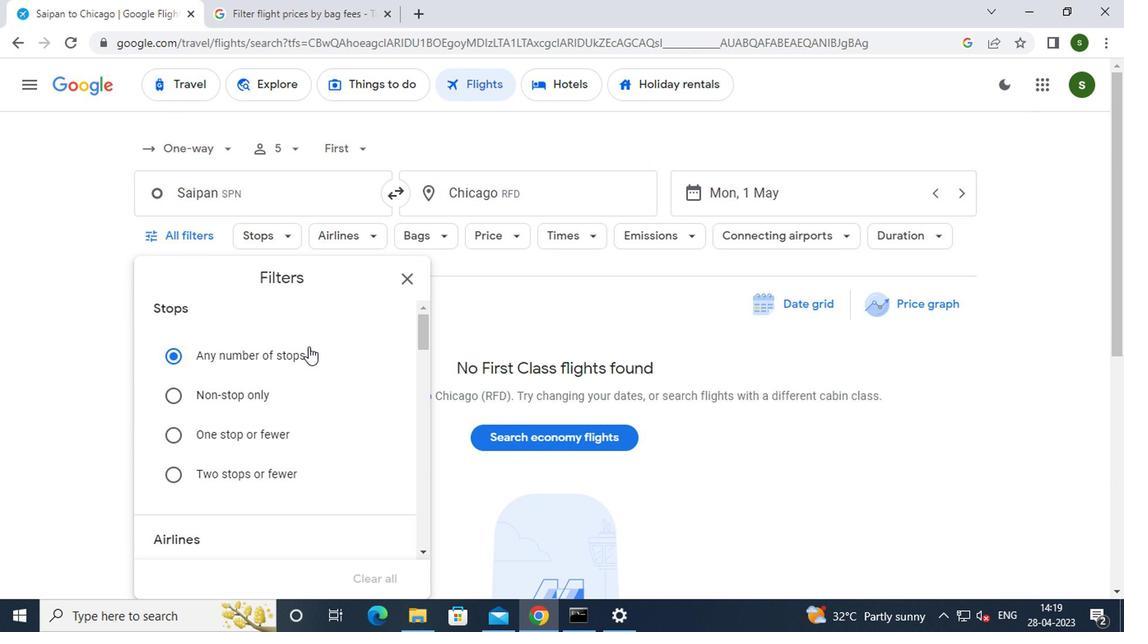 
Action: Mouse scrolled (305, 346) with delta (0, -1)
Screenshot: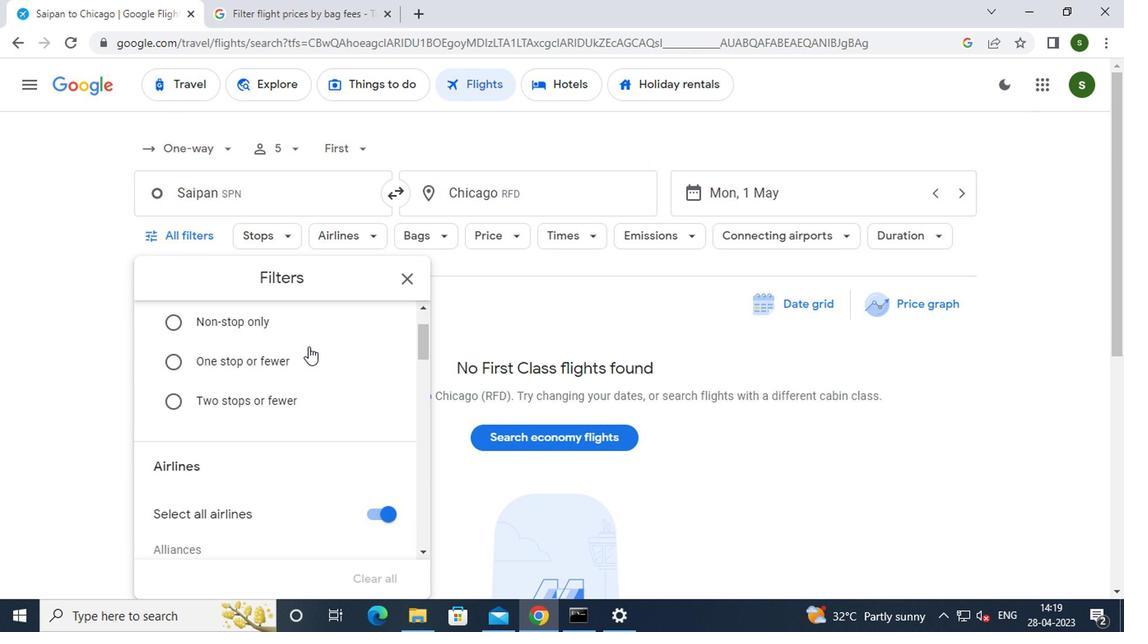 
Action: Mouse moved to (379, 421)
Screenshot: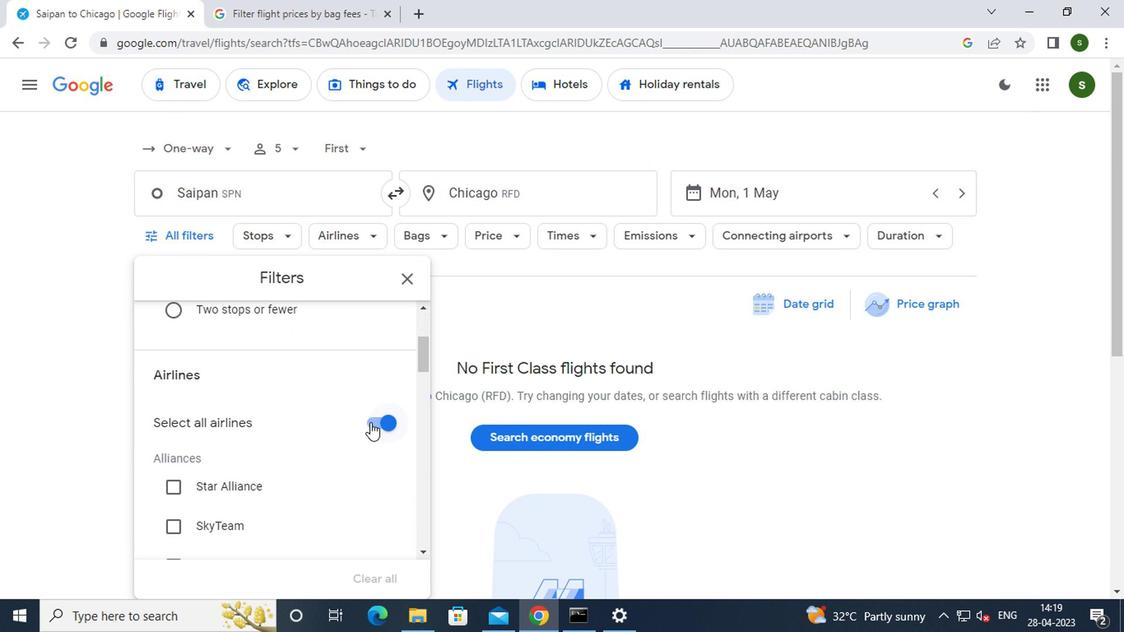 
Action: Mouse scrolled (379, 420) with delta (0, -1)
Screenshot: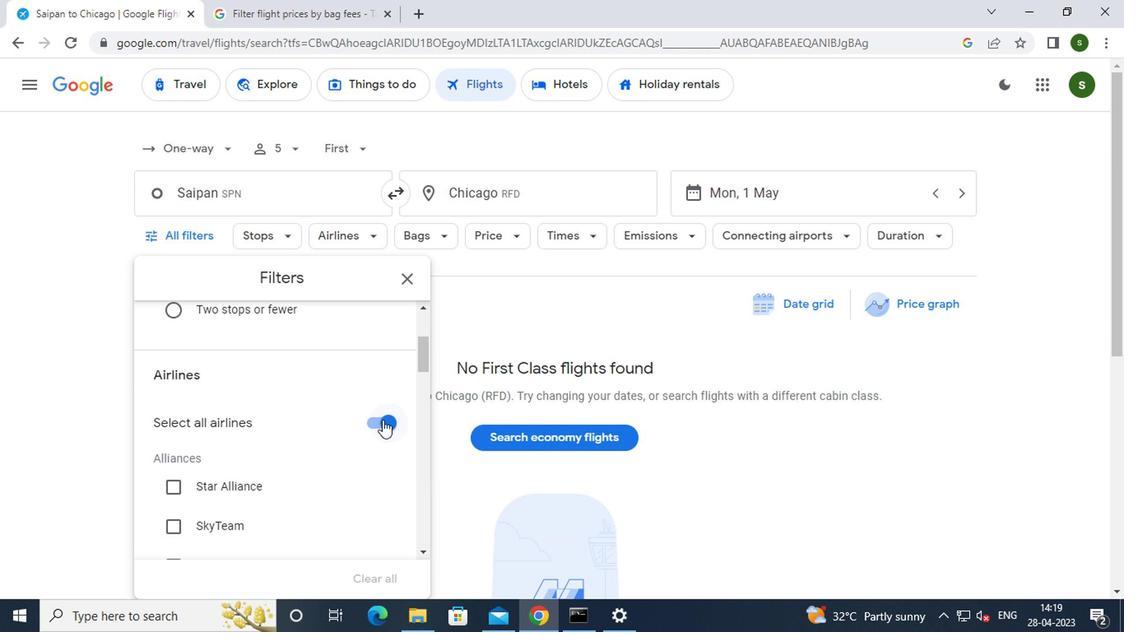 
Action: Mouse scrolled (379, 420) with delta (0, -1)
Screenshot: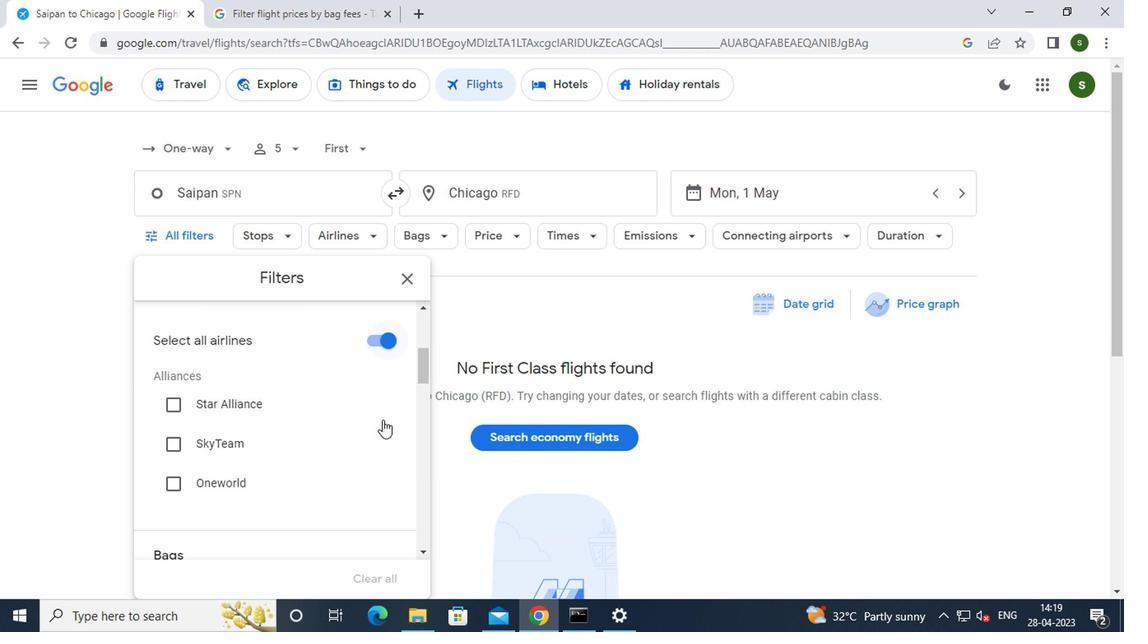 
Action: Mouse scrolled (379, 420) with delta (0, -1)
Screenshot: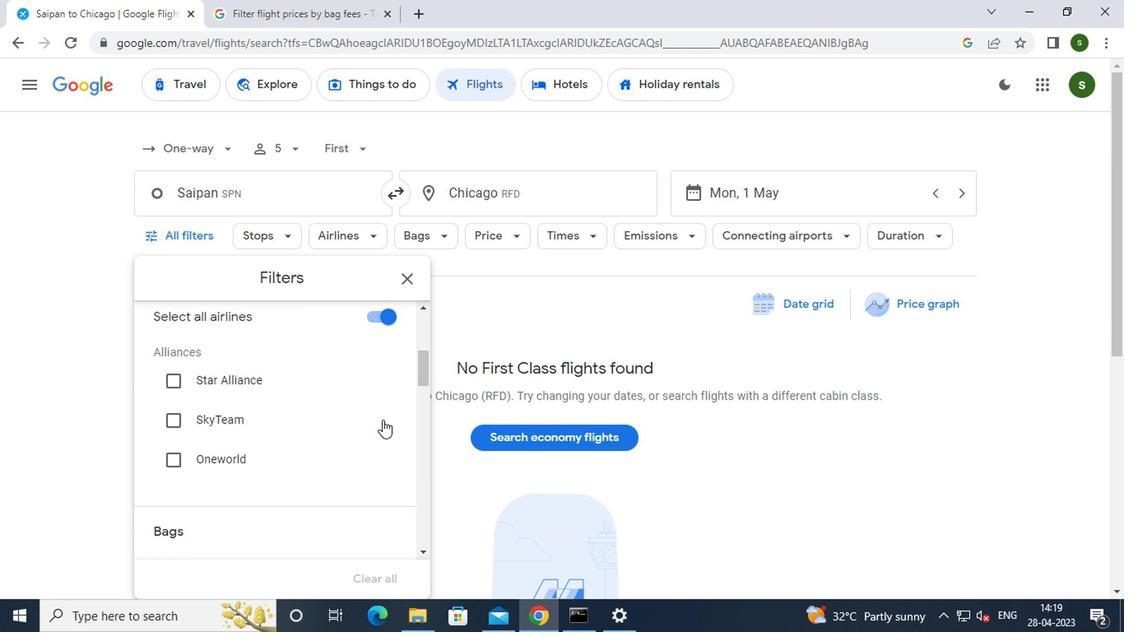 
Action: Mouse scrolled (379, 420) with delta (0, -1)
Screenshot: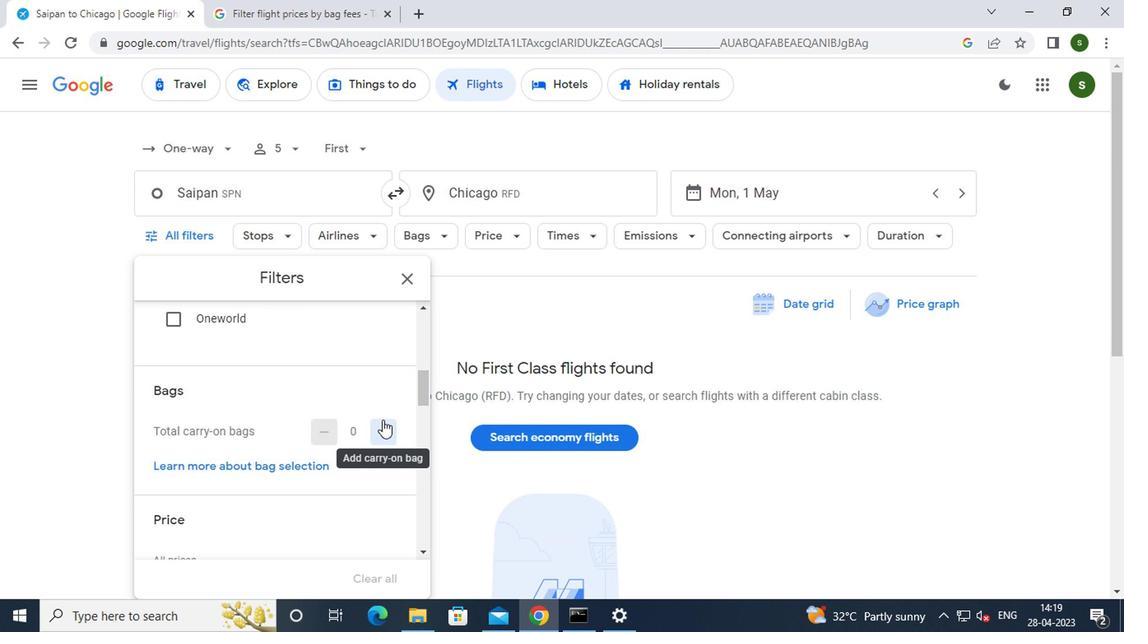 
Action: Mouse scrolled (379, 420) with delta (0, -1)
Screenshot: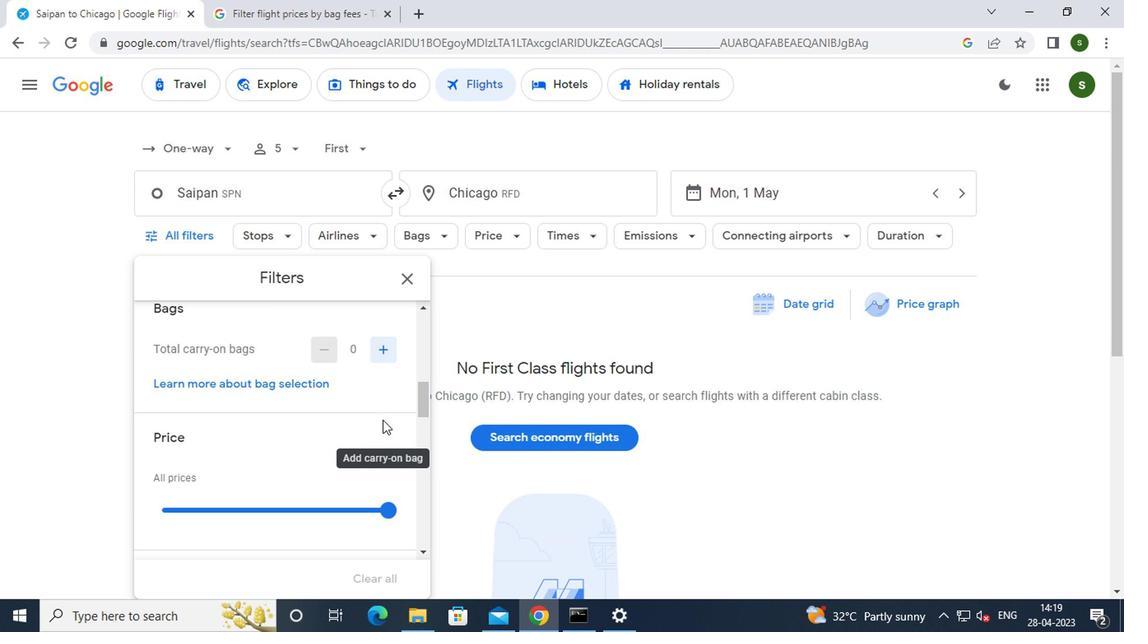 
Action: Mouse moved to (382, 421)
Screenshot: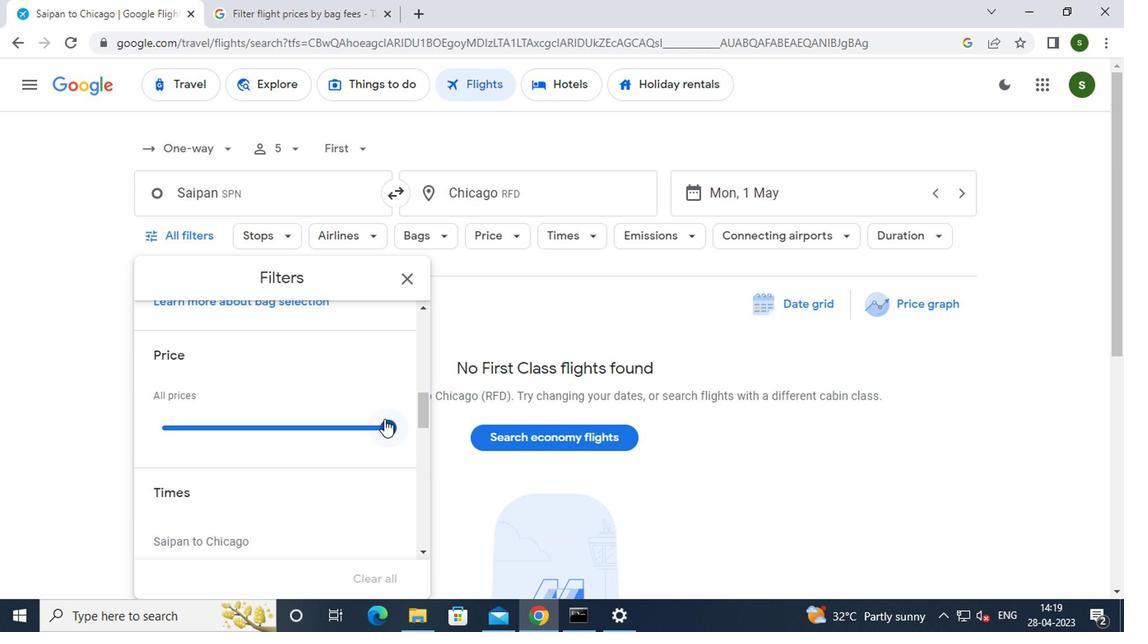
Action: Mouse pressed left at (382, 421)
Screenshot: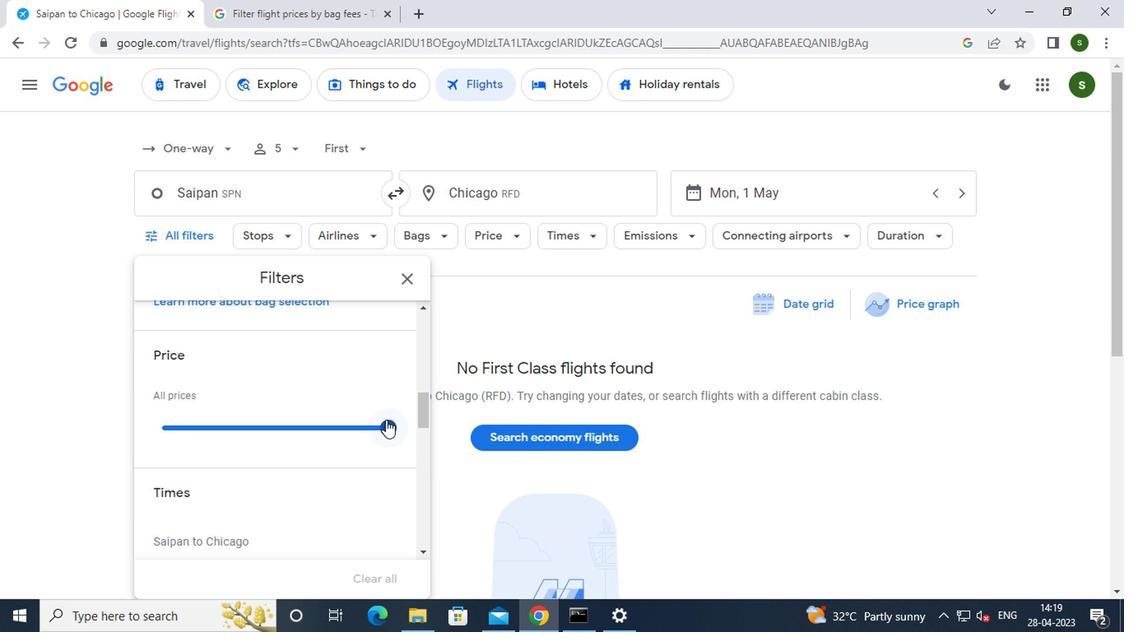 
Action: Mouse moved to (330, 448)
Screenshot: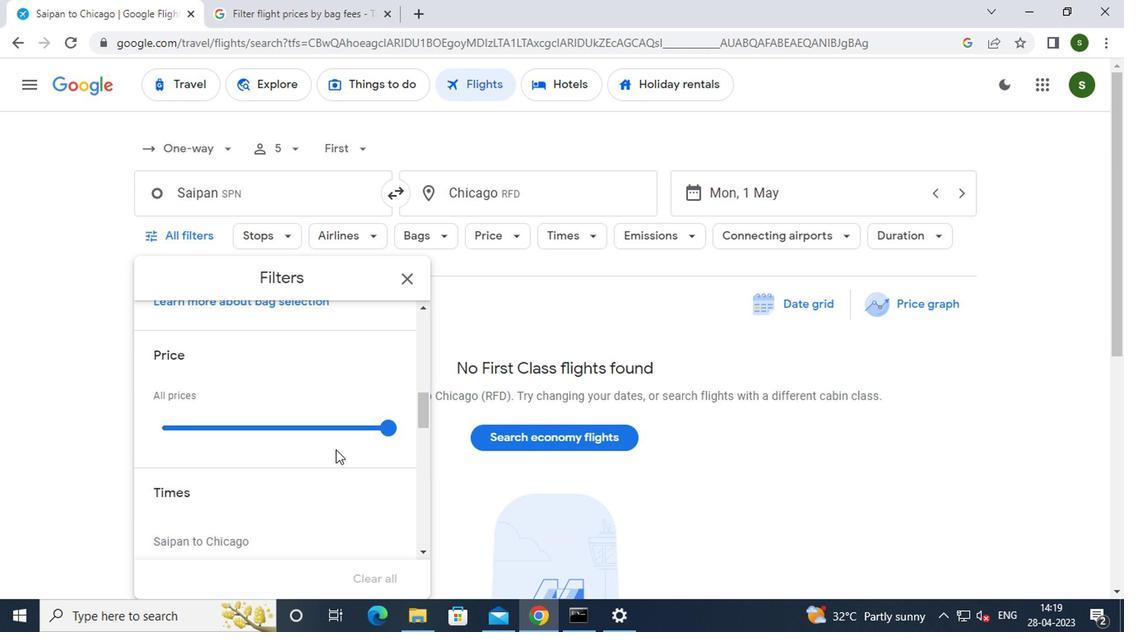 
Action: Mouse scrolled (330, 447) with delta (0, 0)
Screenshot: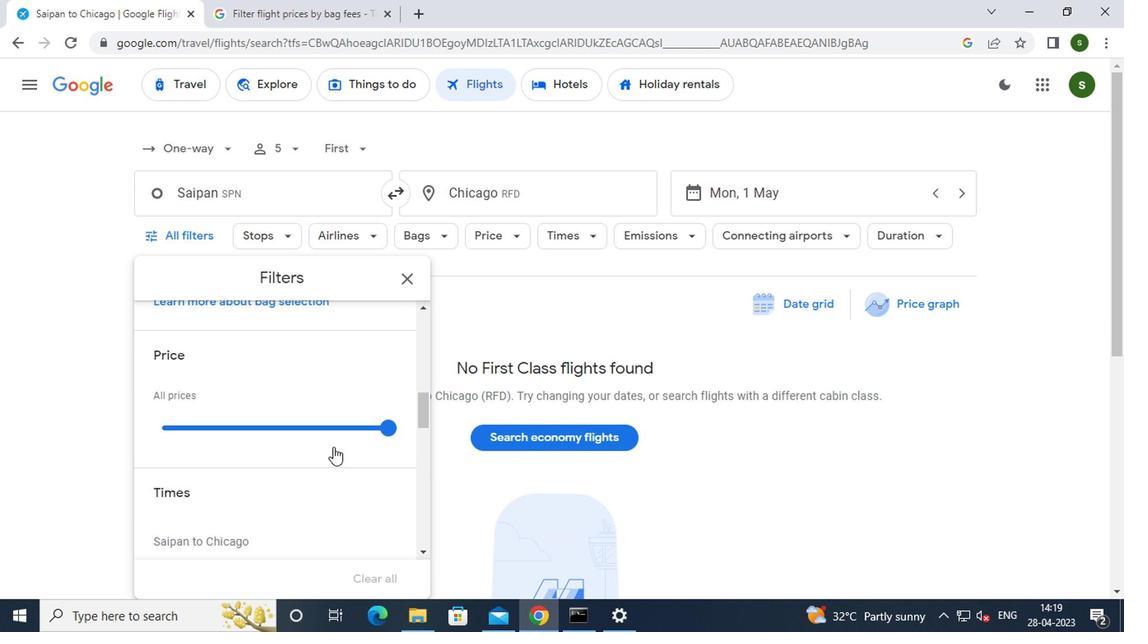 
Action: Mouse scrolled (330, 447) with delta (0, 0)
Screenshot: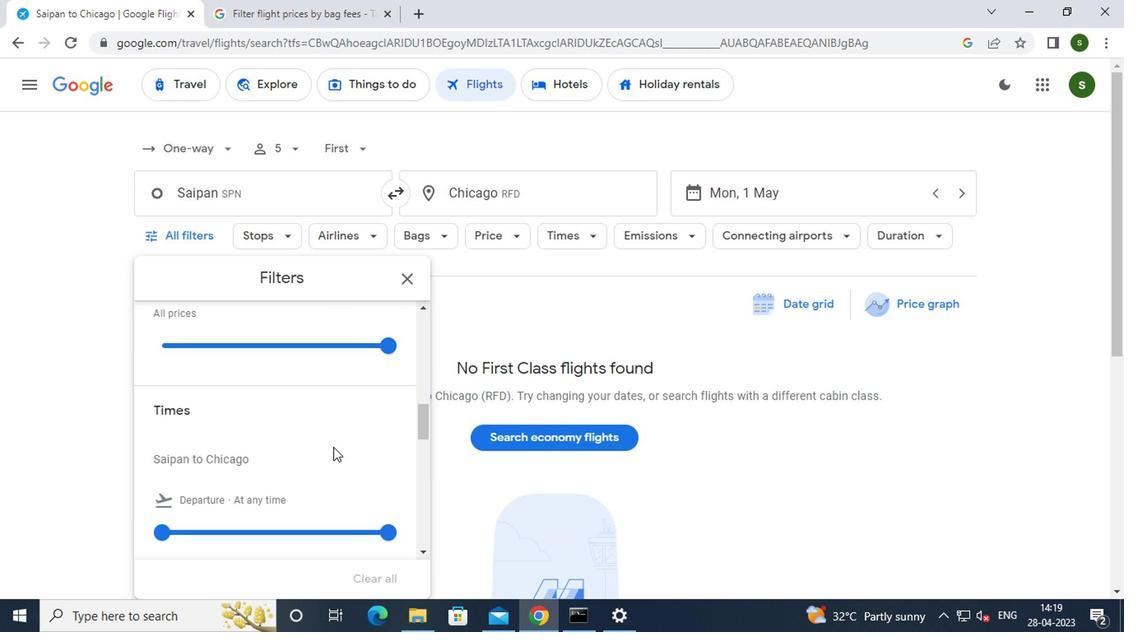 
Action: Mouse moved to (164, 452)
Screenshot: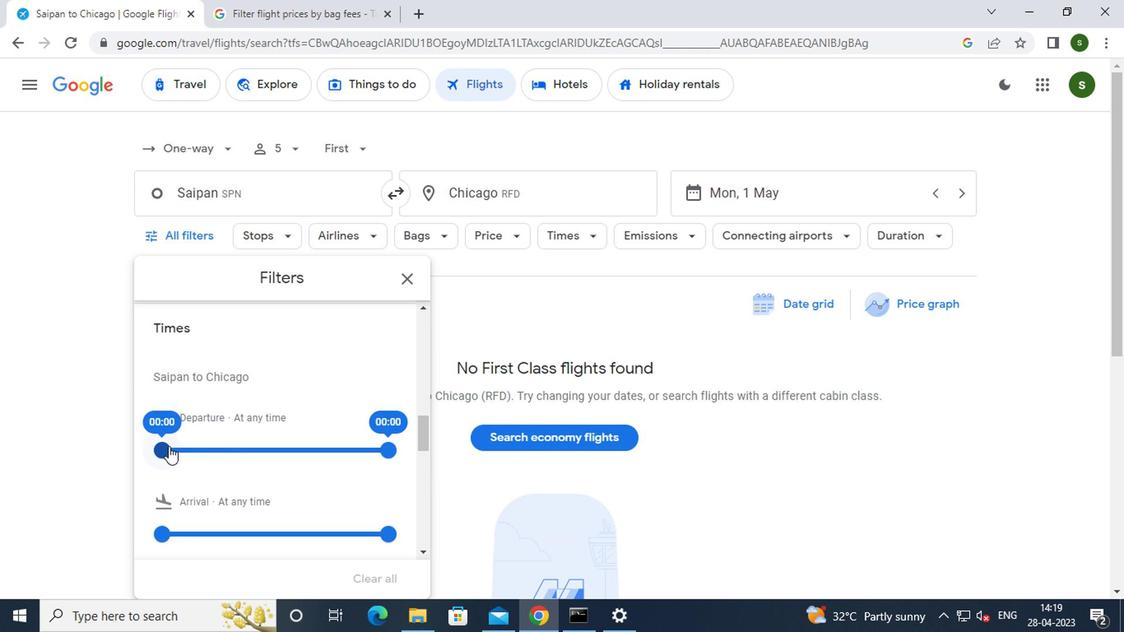 
Action: Mouse pressed left at (164, 452)
Screenshot: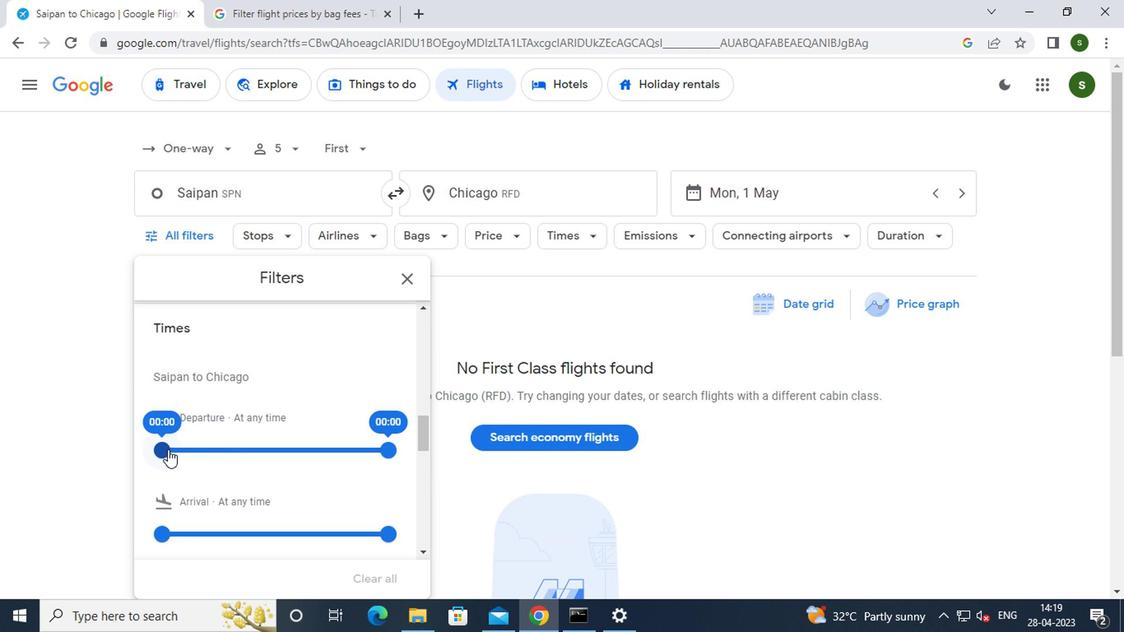 
Action: Mouse moved to (541, 319)
Screenshot: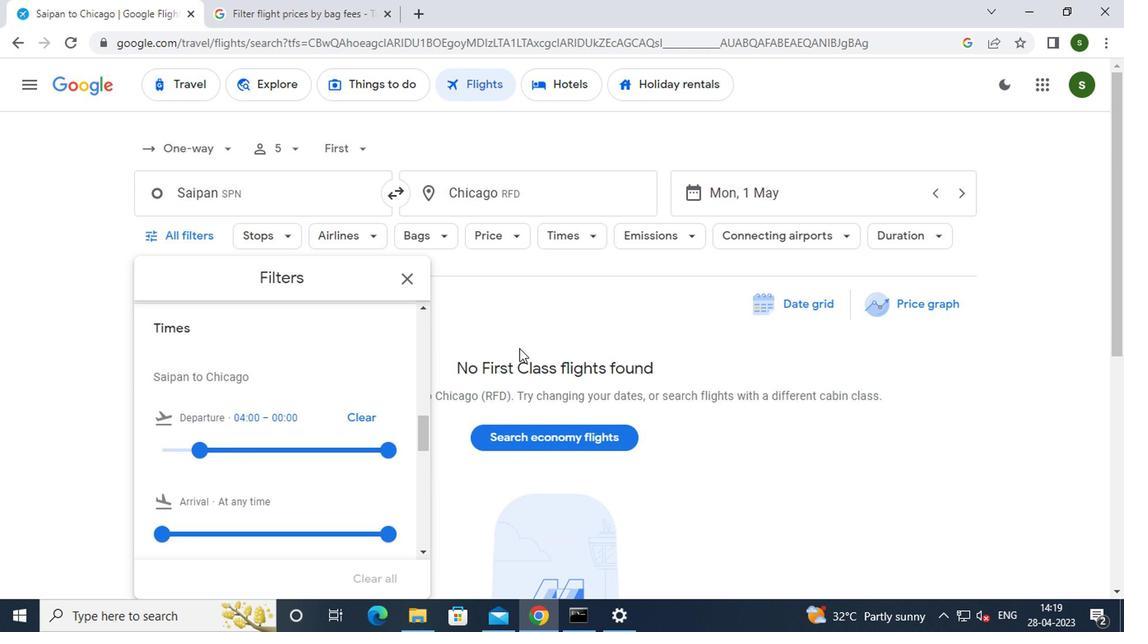
Action: Mouse pressed left at (541, 319)
Screenshot: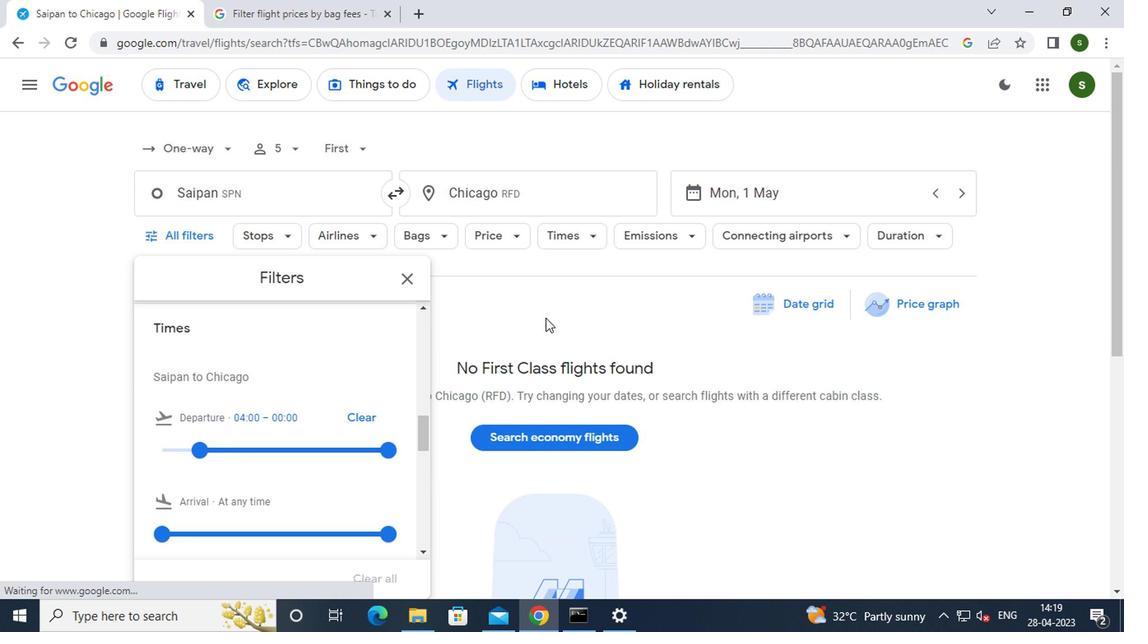 
